 Task: Create a due date automation trigger when advanced on, on the monday after a card is due add fields with custom field "Resume" set to a number lower than 1 and greater than 10 at 11:00 AM.
Action: Mouse moved to (1098, 82)
Screenshot: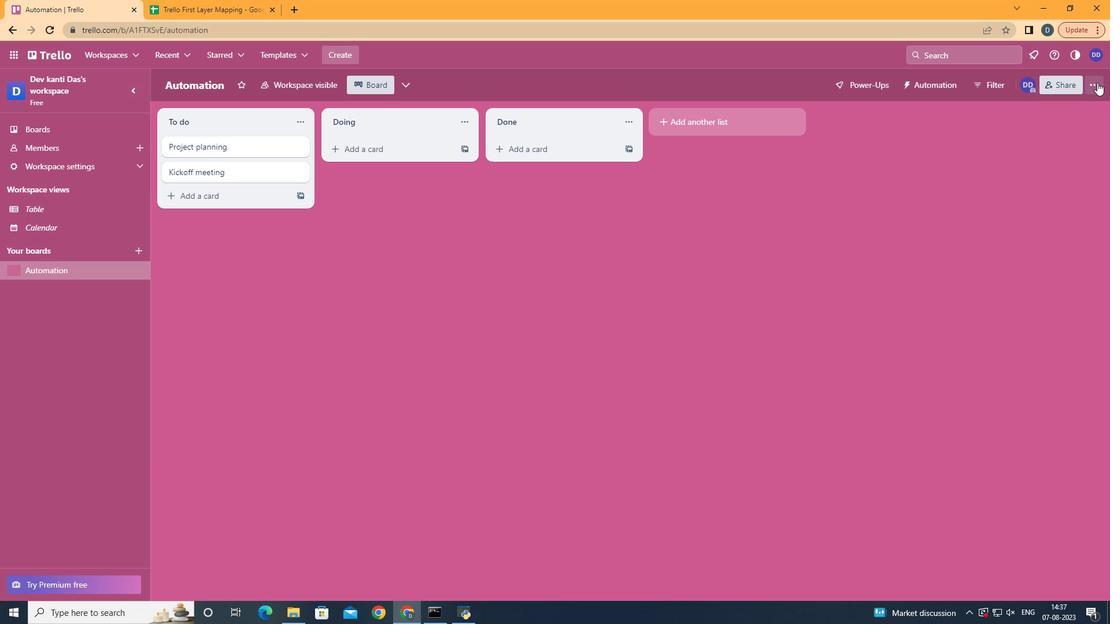 
Action: Mouse pressed left at (1098, 82)
Screenshot: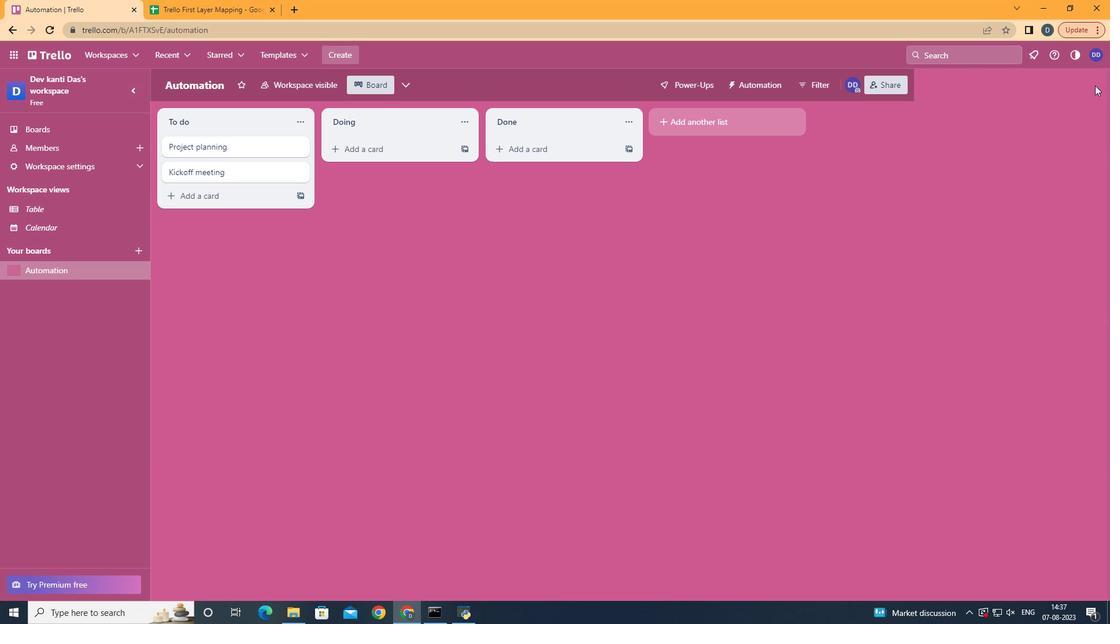 
Action: Mouse moved to (1009, 236)
Screenshot: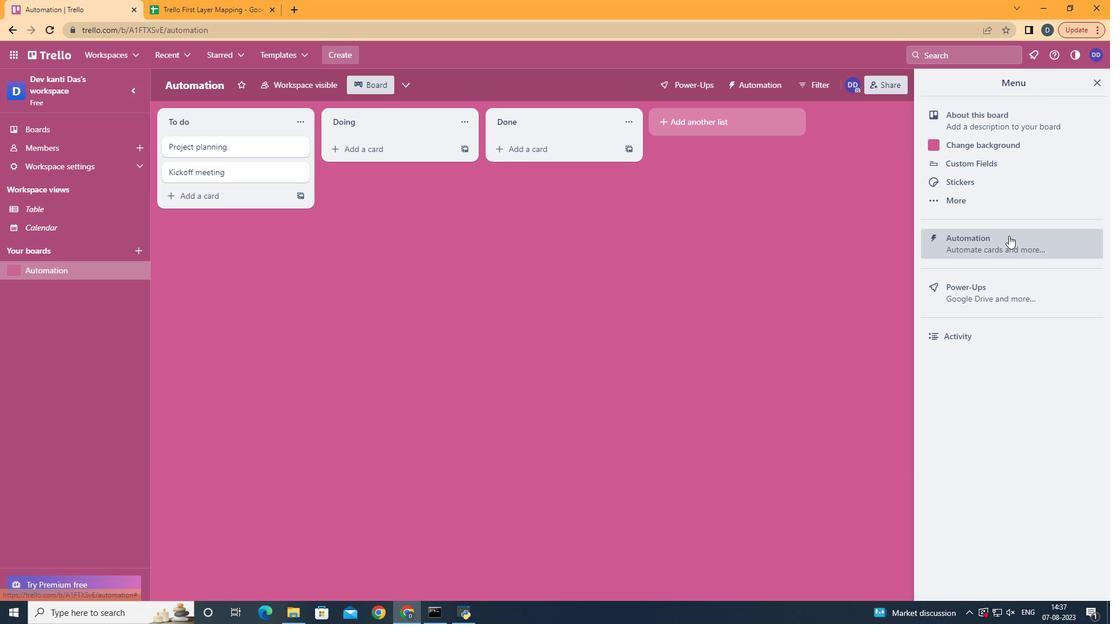 
Action: Mouse pressed left at (1009, 236)
Screenshot: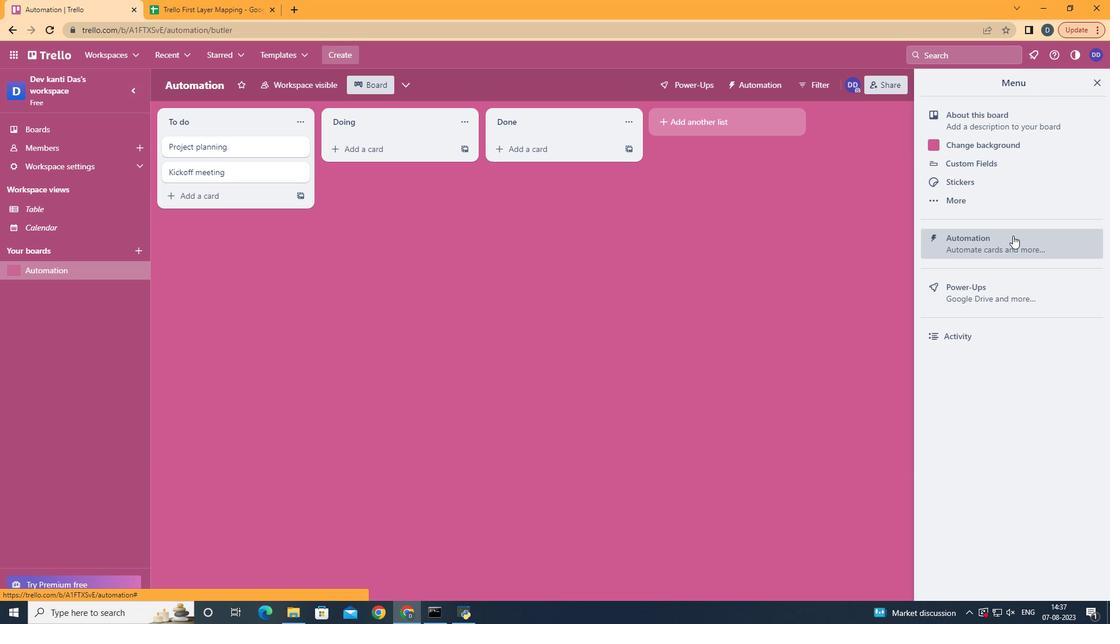 
Action: Mouse moved to (240, 233)
Screenshot: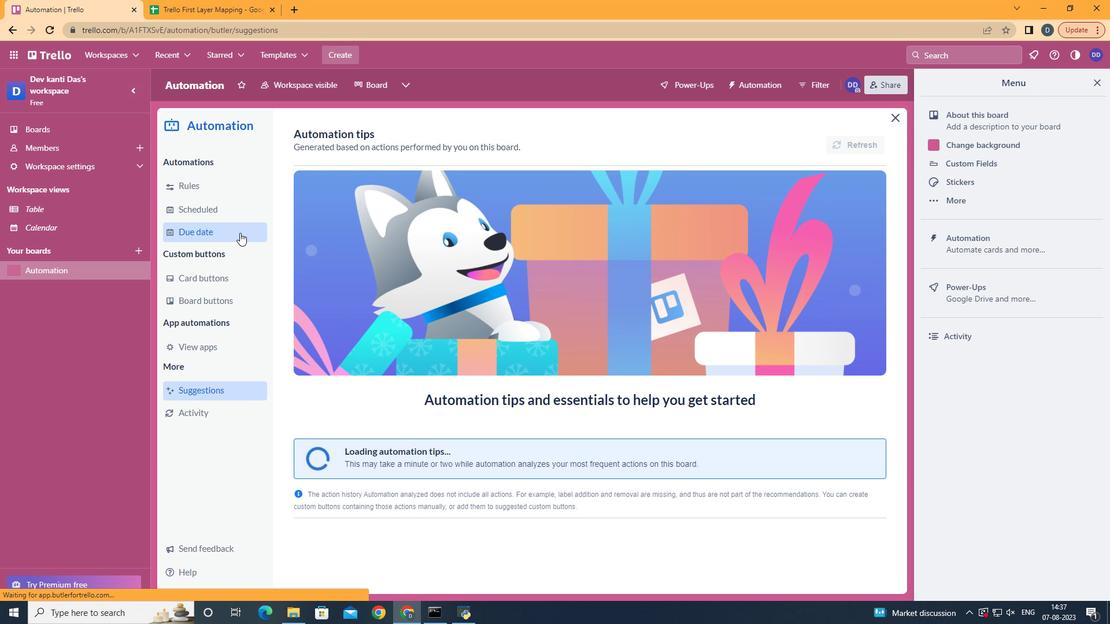 
Action: Mouse pressed left at (240, 233)
Screenshot: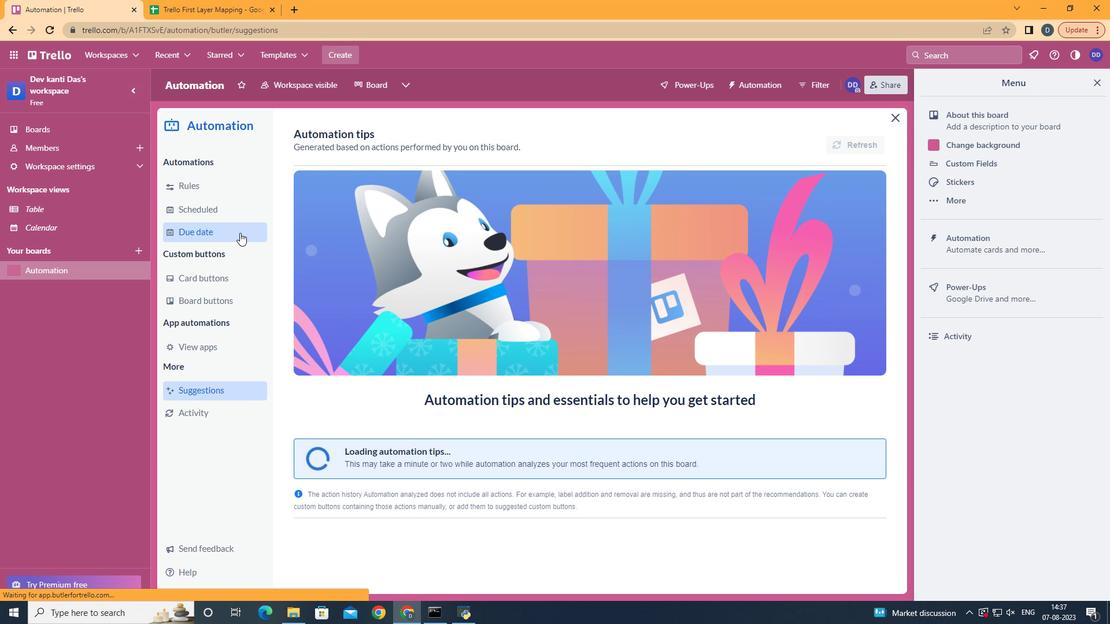 
Action: Mouse moved to (827, 135)
Screenshot: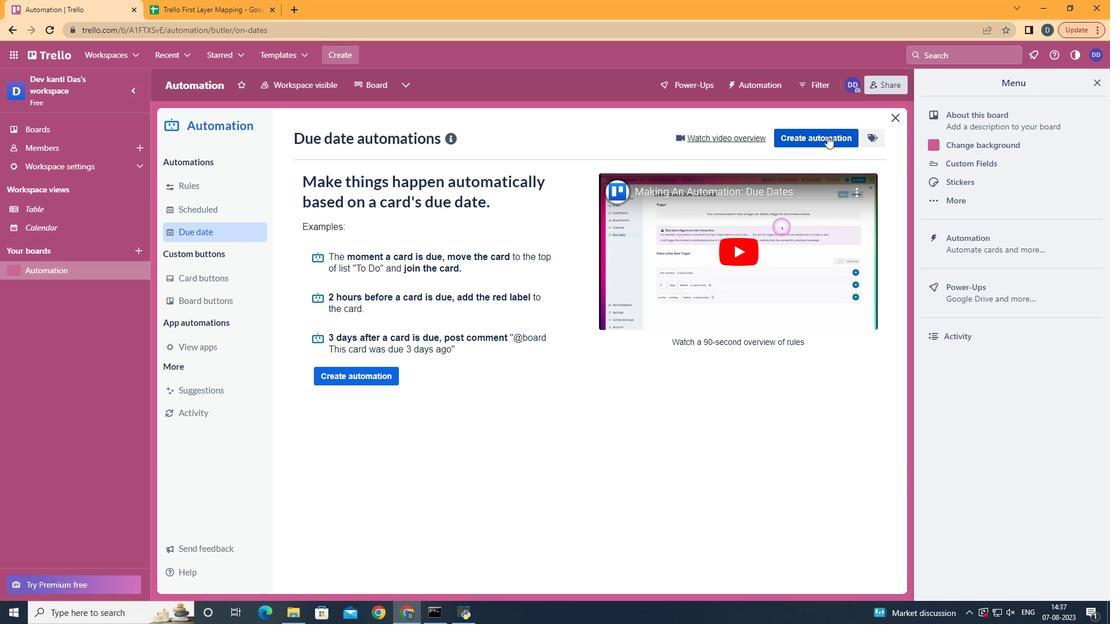 
Action: Mouse pressed left at (827, 135)
Screenshot: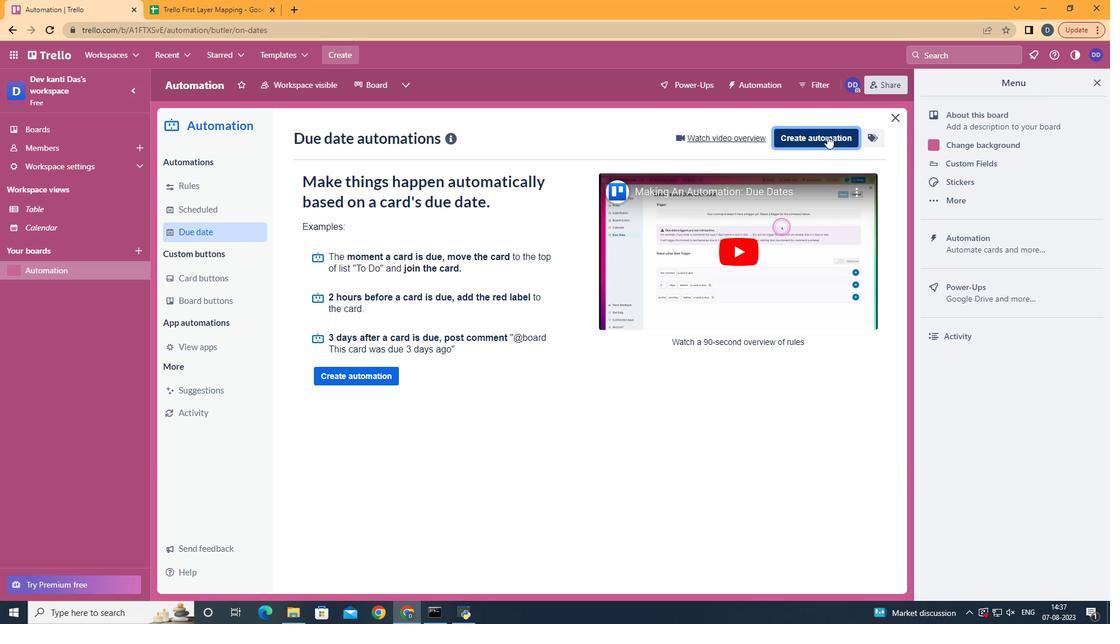 
Action: Mouse moved to (589, 255)
Screenshot: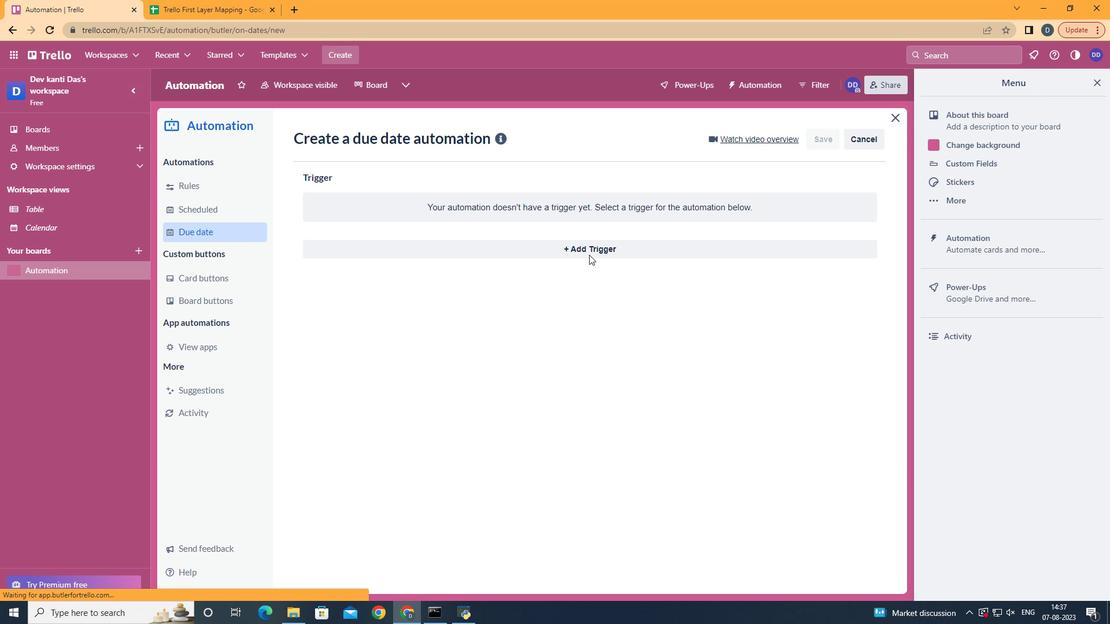 
Action: Mouse pressed left at (589, 255)
Screenshot: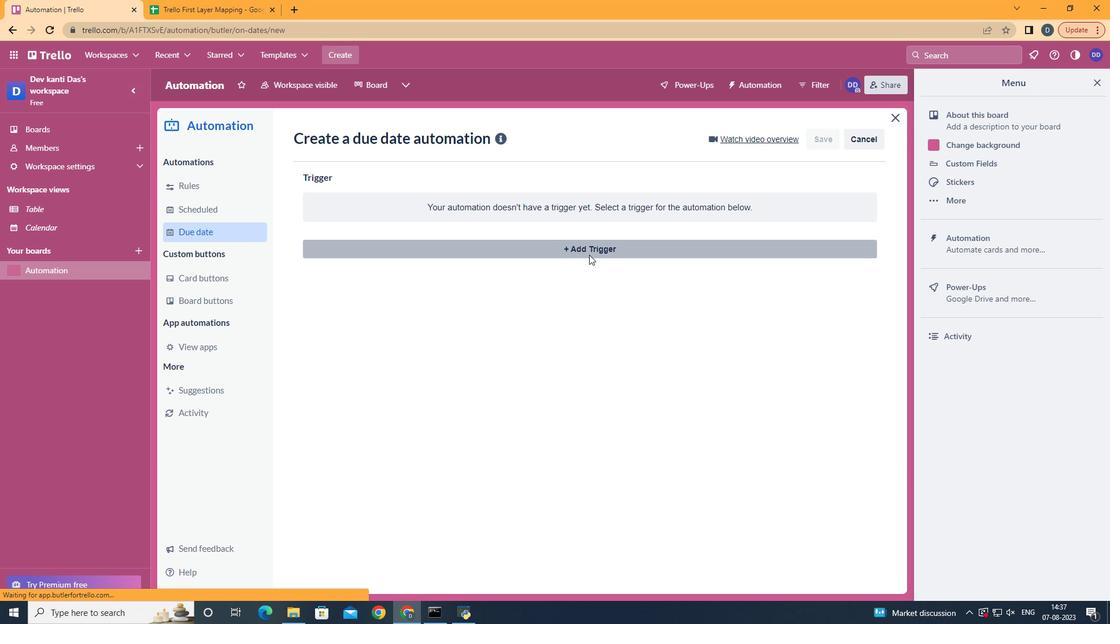 
Action: Mouse moved to (385, 300)
Screenshot: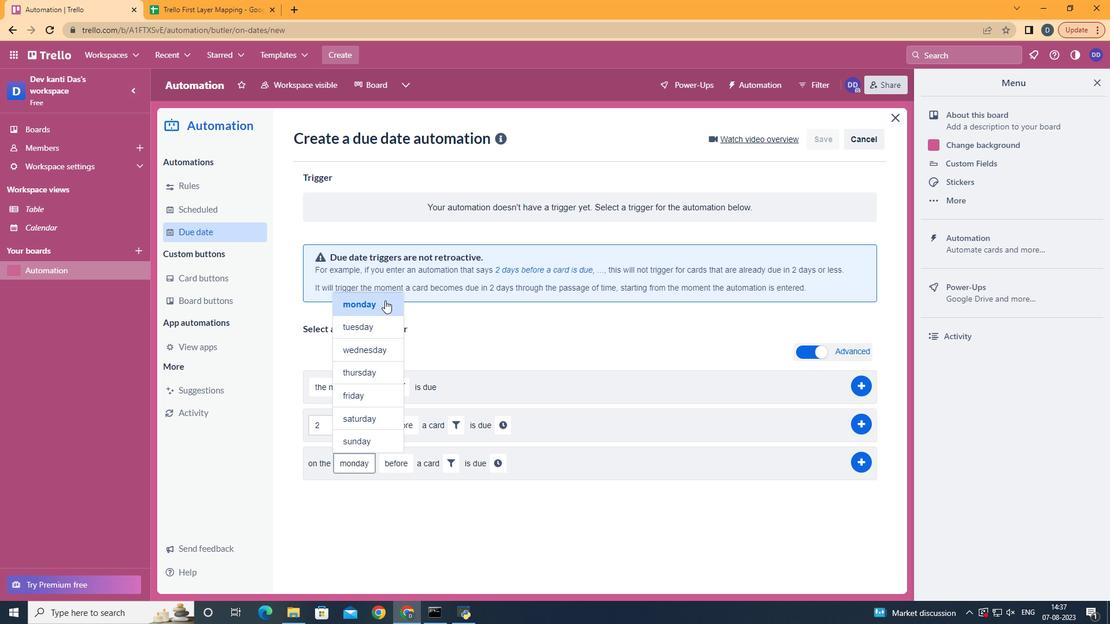 
Action: Mouse pressed left at (385, 300)
Screenshot: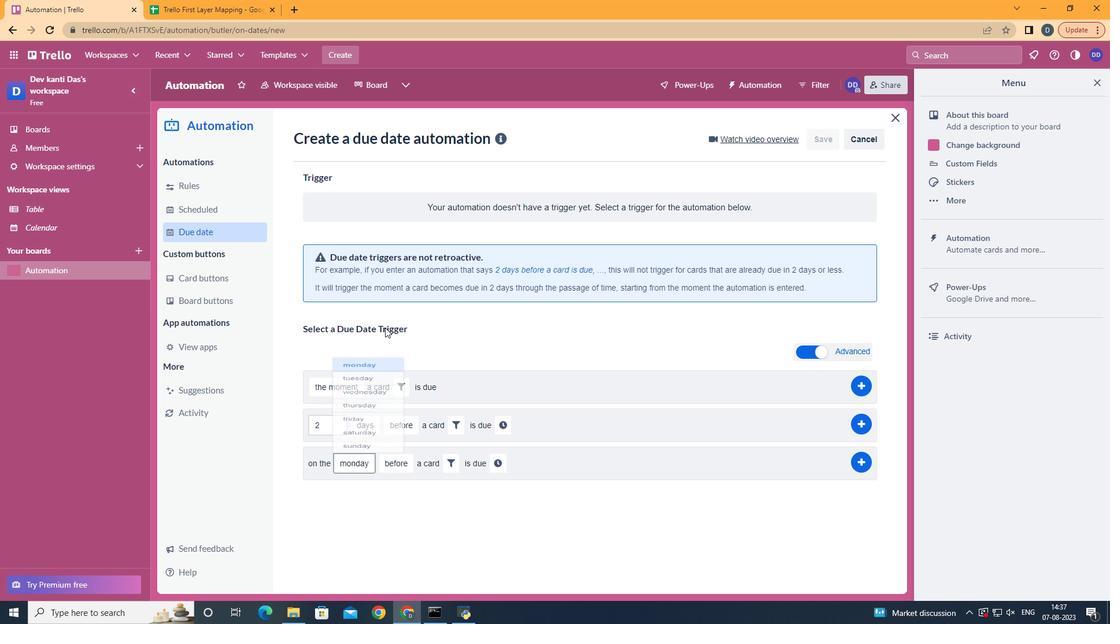 
Action: Mouse moved to (403, 506)
Screenshot: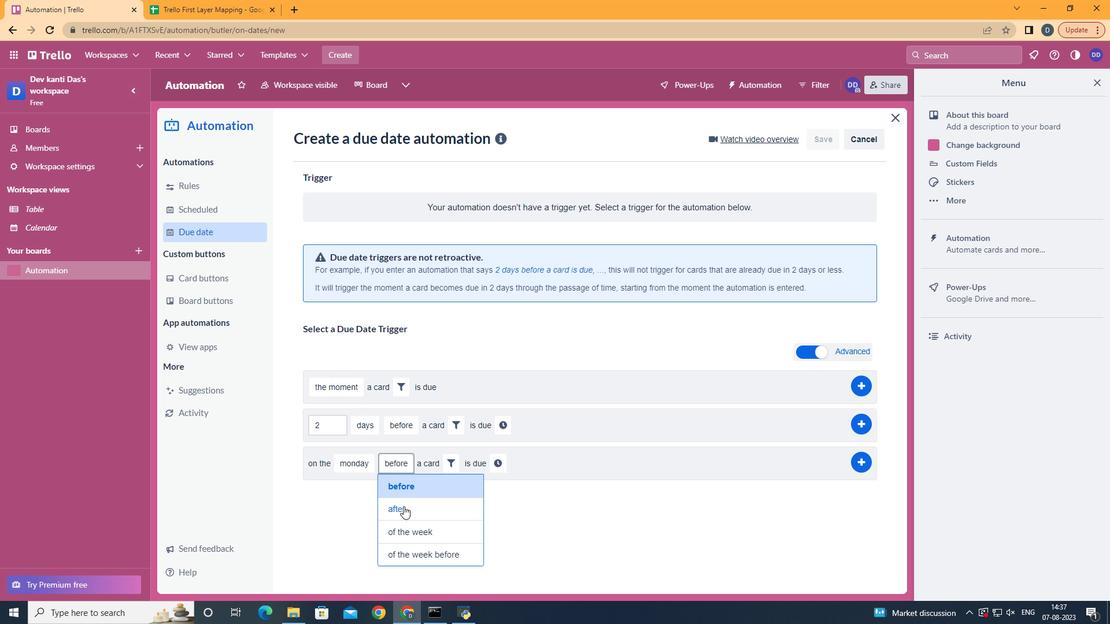 
Action: Mouse pressed left at (403, 506)
Screenshot: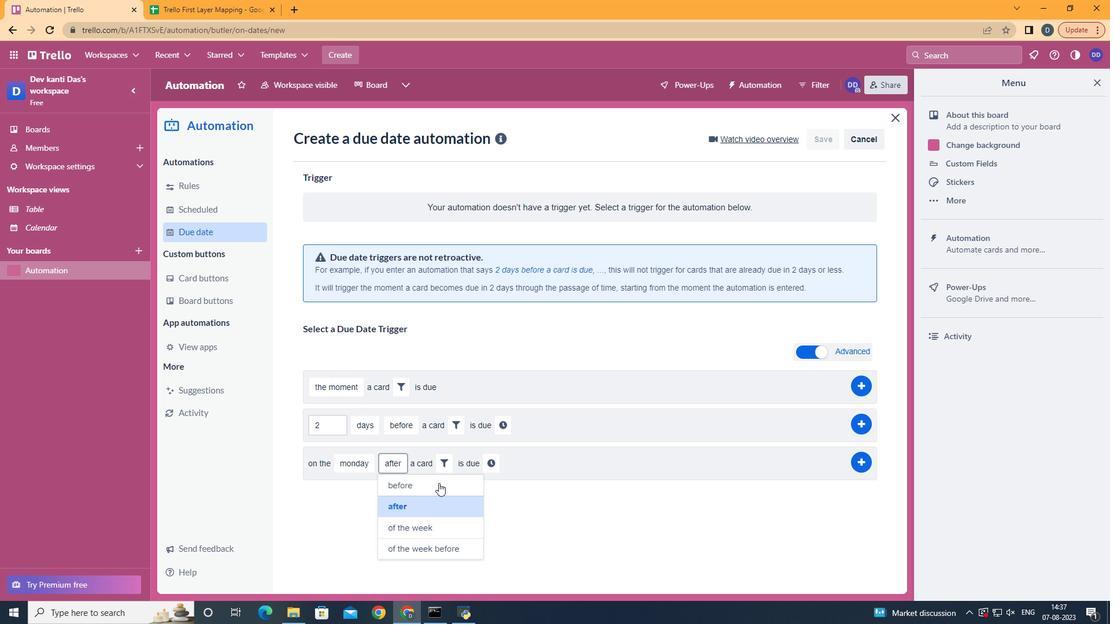 
Action: Mouse moved to (454, 456)
Screenshot: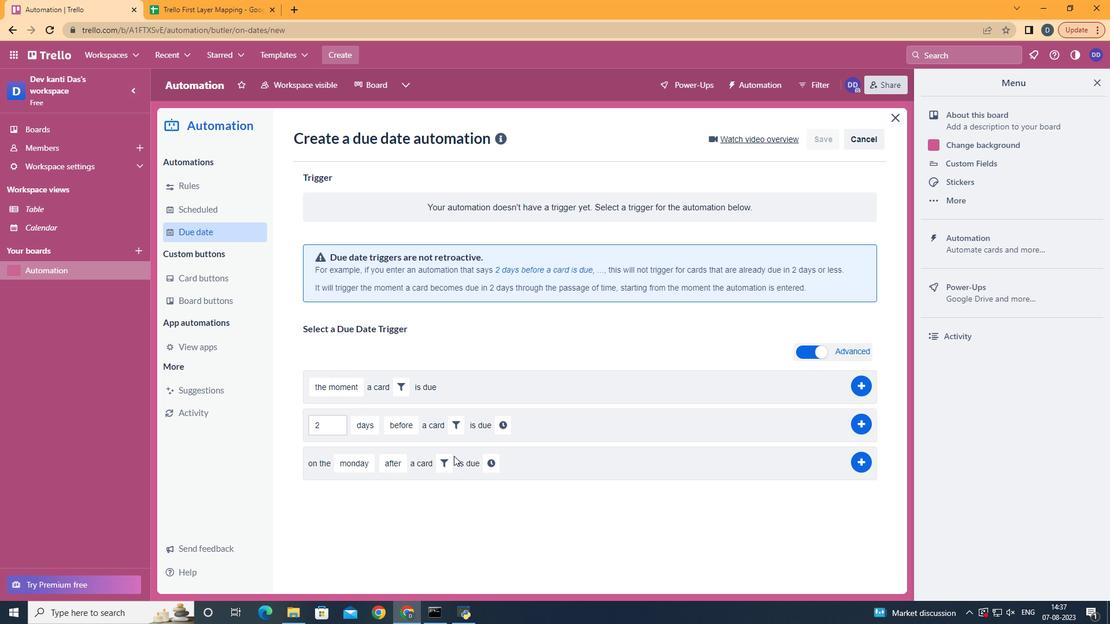 
Action: Mouse pressed left at (454, 456)
Screenshot: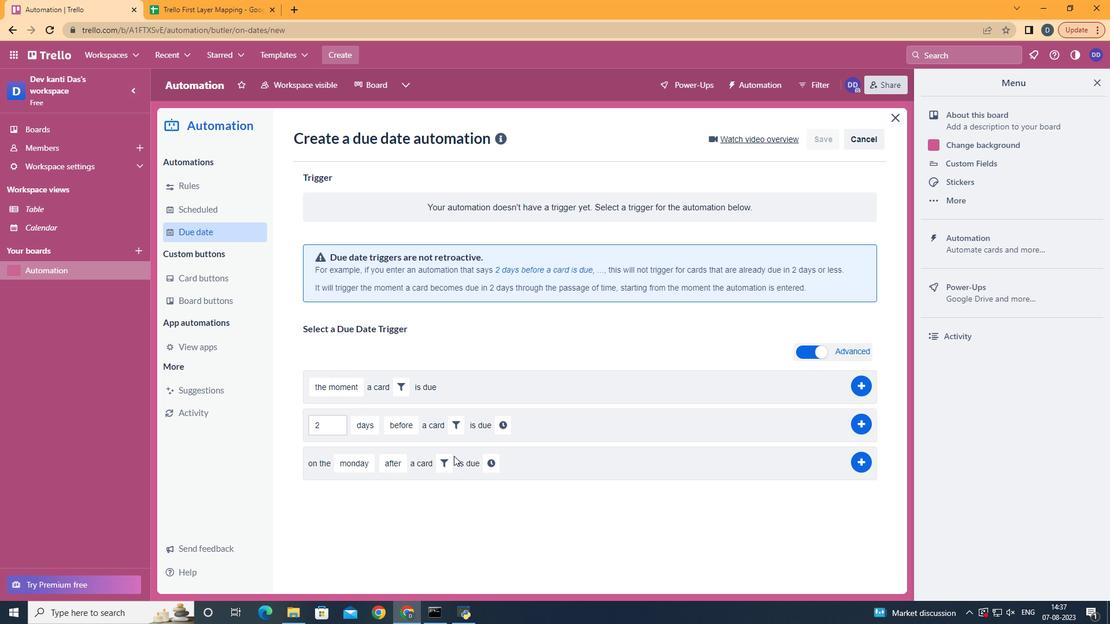 
Action: Mouse moved to (446, 461)
Screenshot: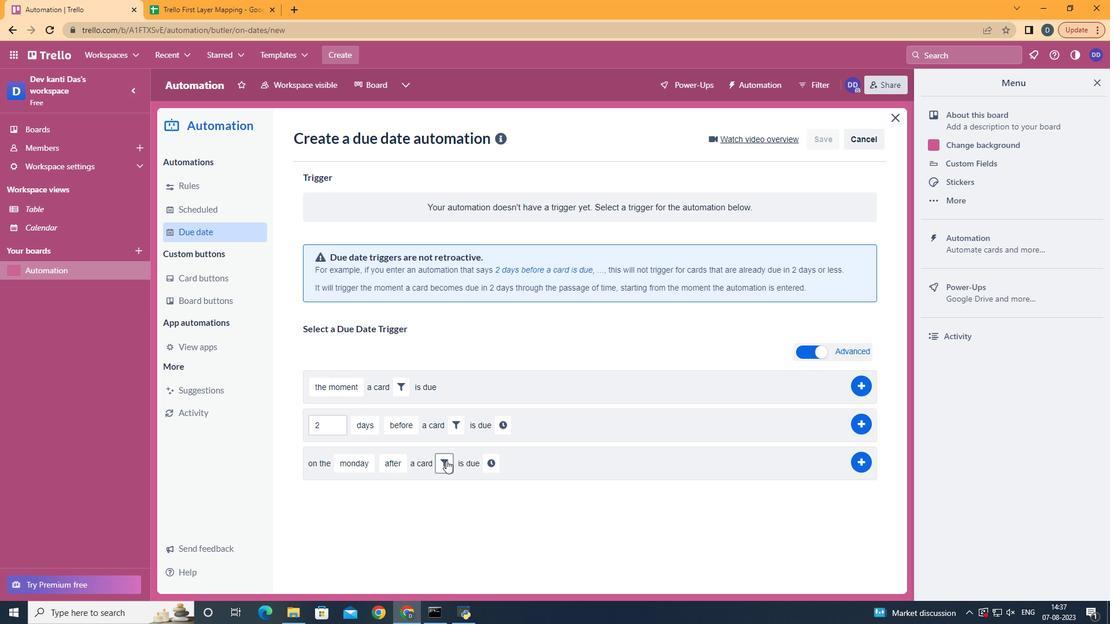 
Action: Mouse pressed left at (446, 461)
Screenshot: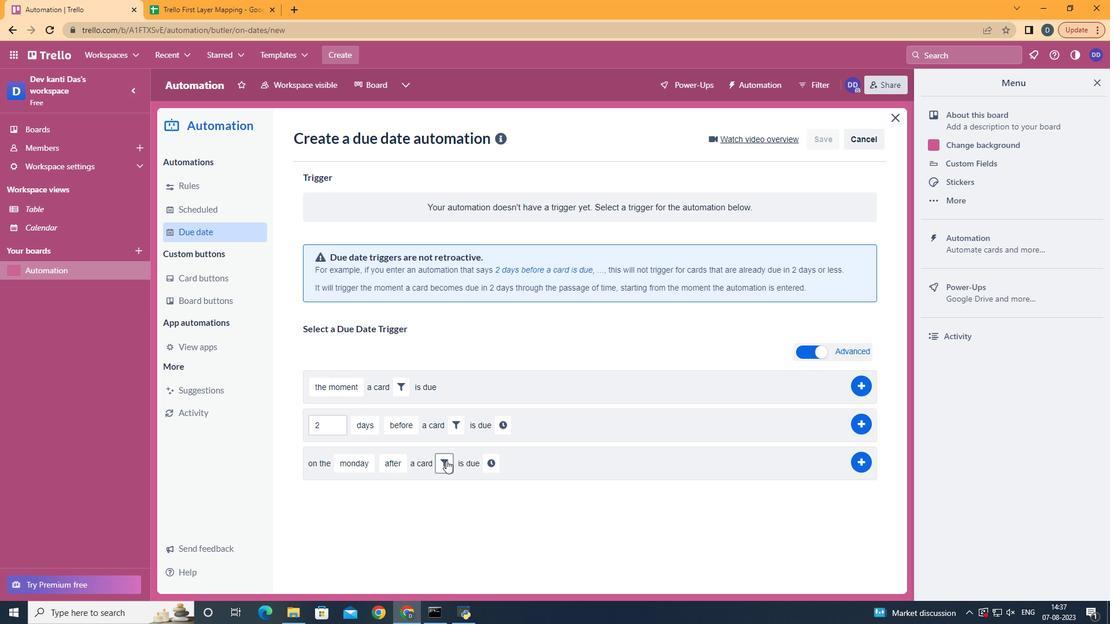 
Action: Mouse moved to (619, 507)
Screenshot: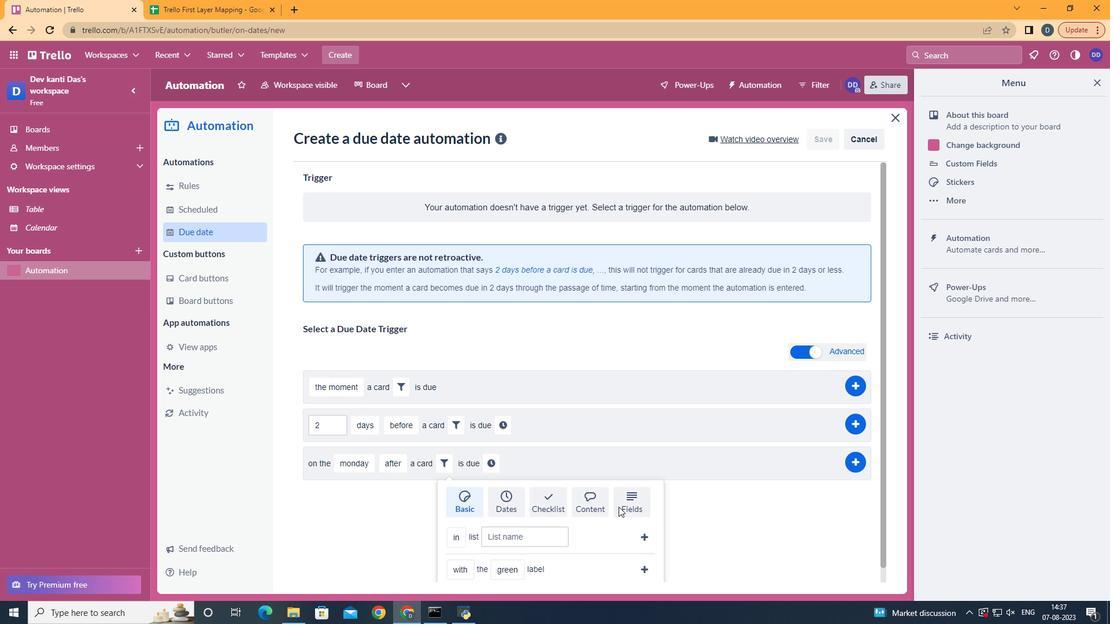
Action: Mouse pressed left at (619, 507)
Screenshot: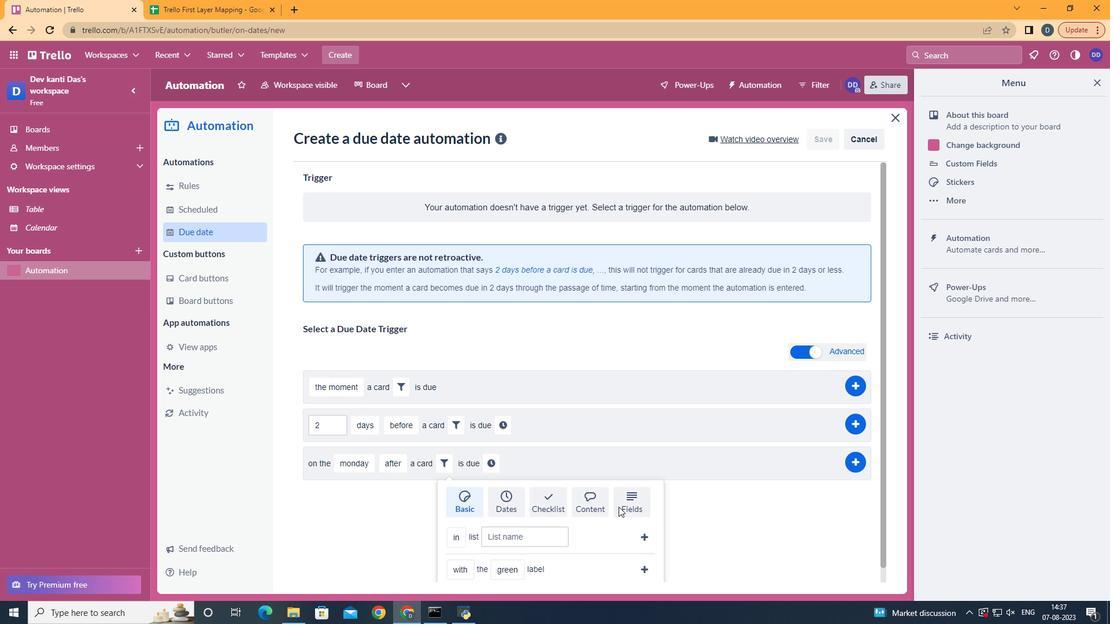 
Action: Mouse moved to (619, 501)
Screenshot: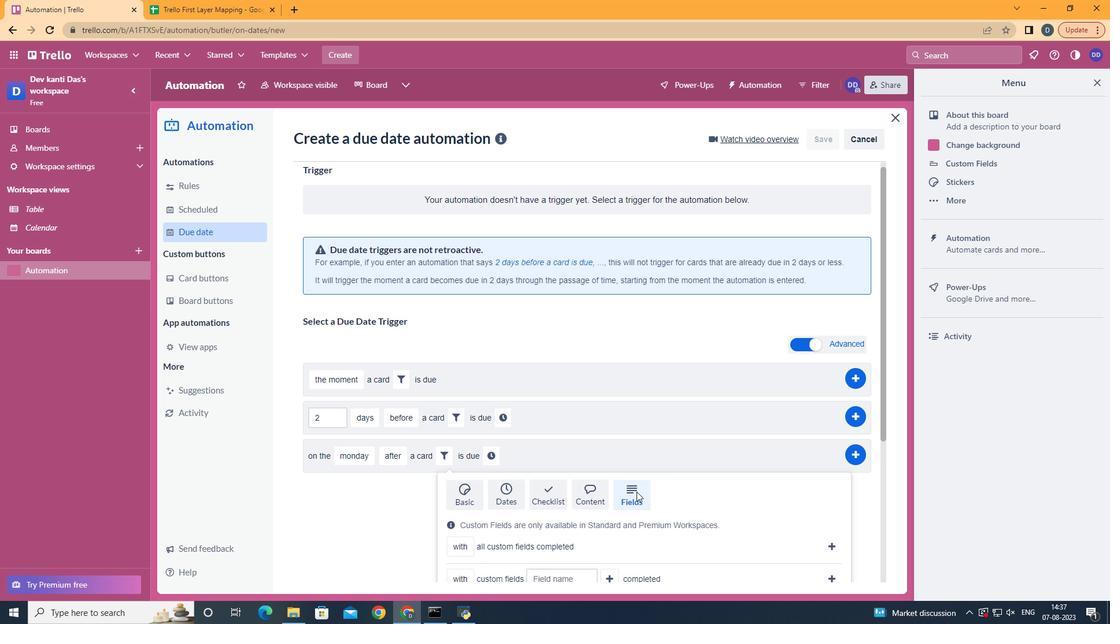 
Action: Mouse scrolled (619, 501) with delta (0, 0)
Screenshot: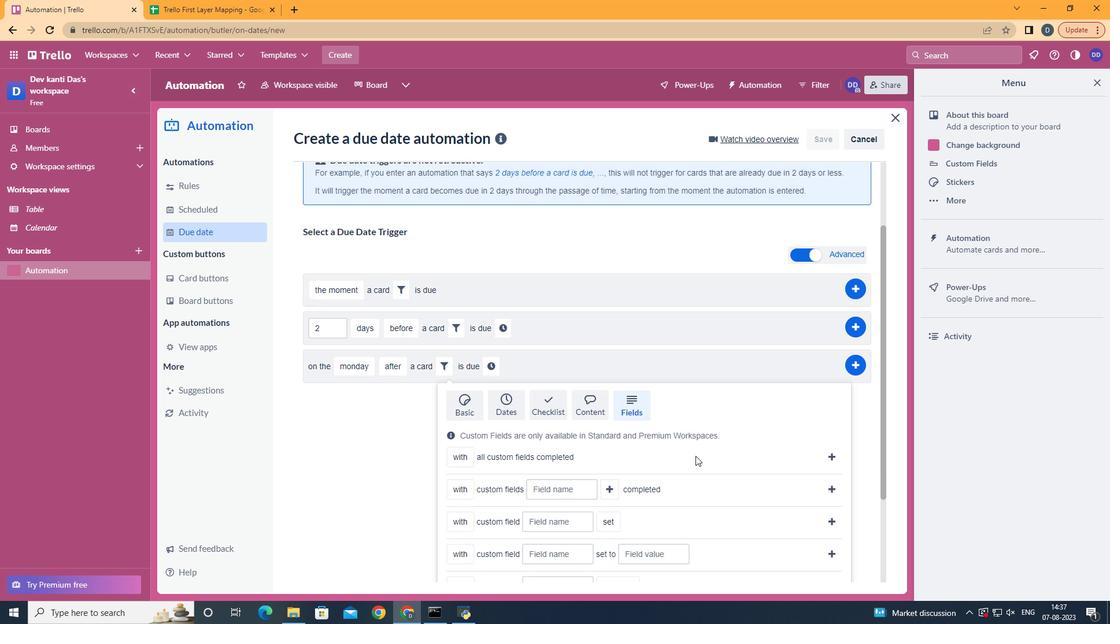 
Action: Mouse scrolled (619, 501) with delta (0, 0)
Screenshot: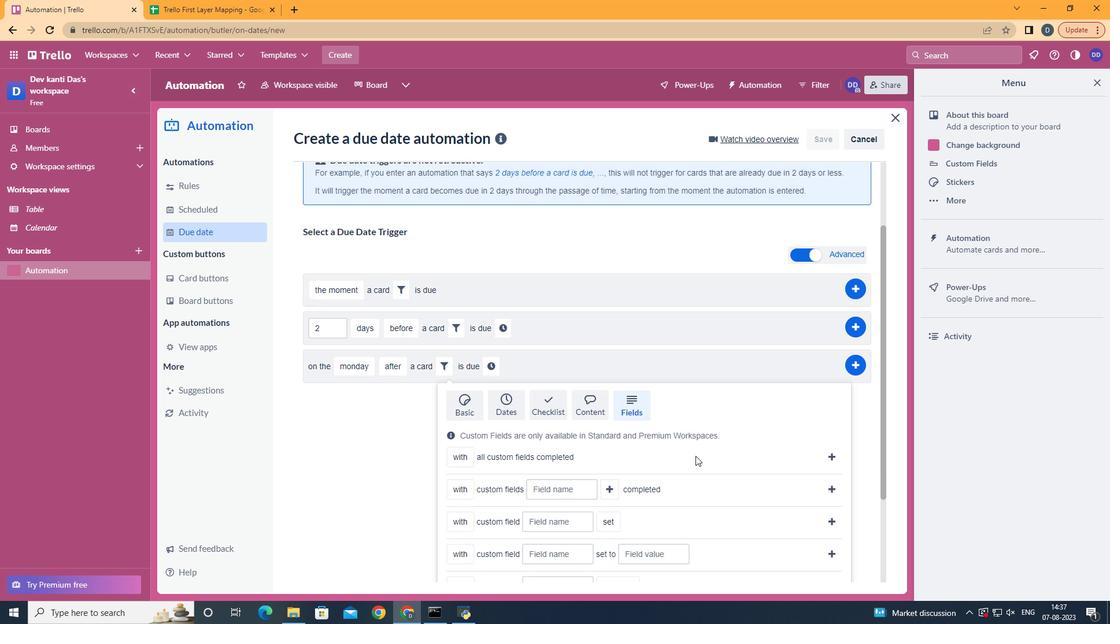 
Action: Mouse scrolled (619, 501) with delta (0, 0)
Screenshot: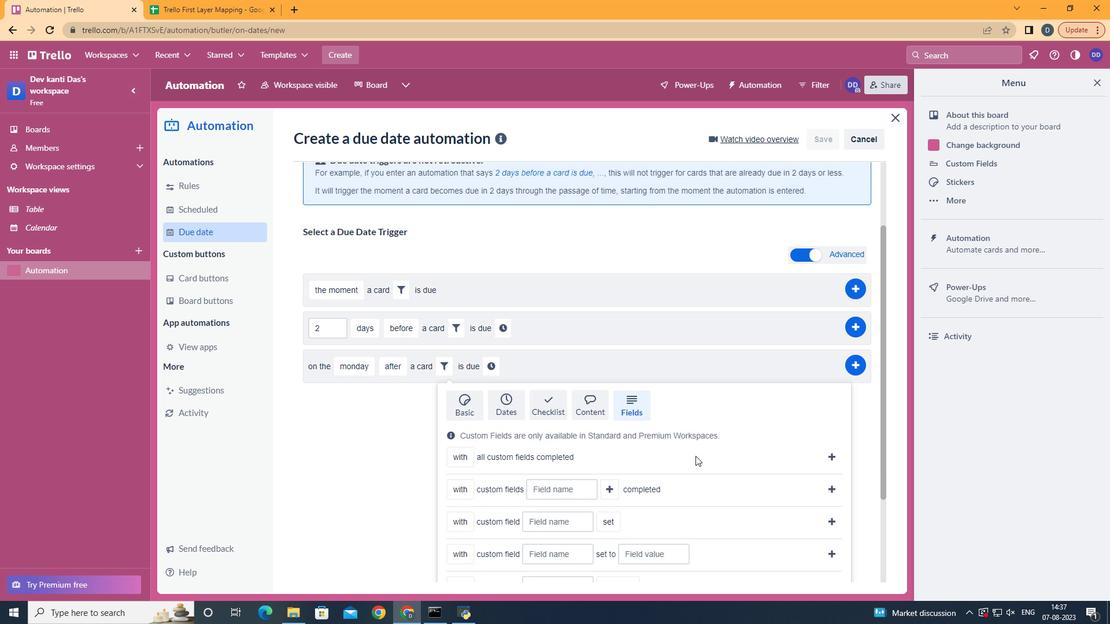 
Action: Mouse scrolled (619, 501) with delta (0, 0)
Screenshot: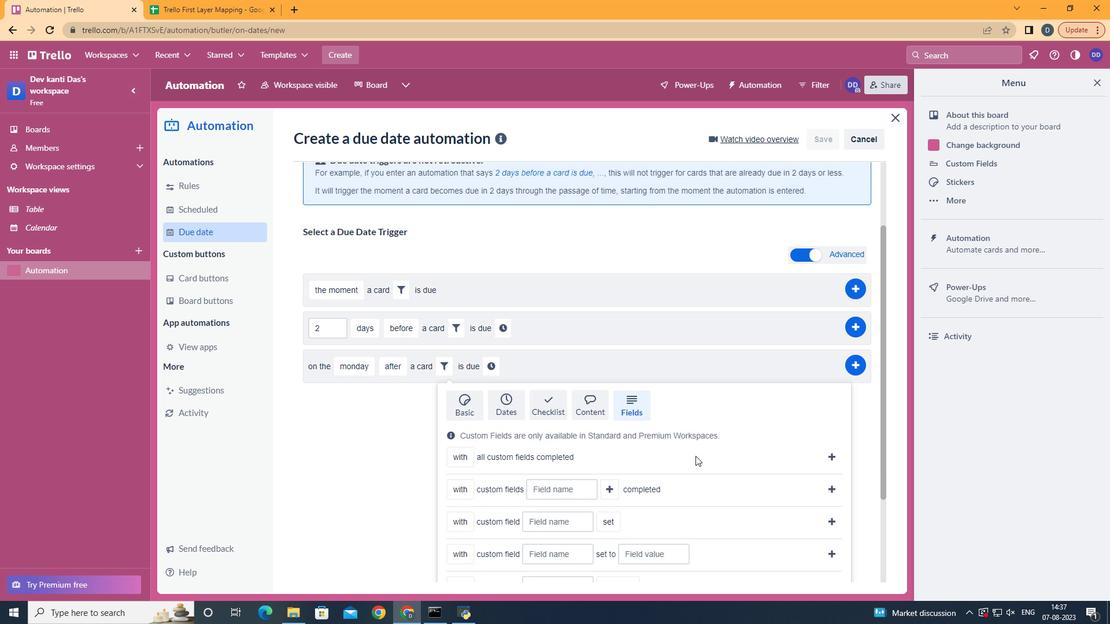 
Action: Mouse moved to (619, 501)
Screenshot: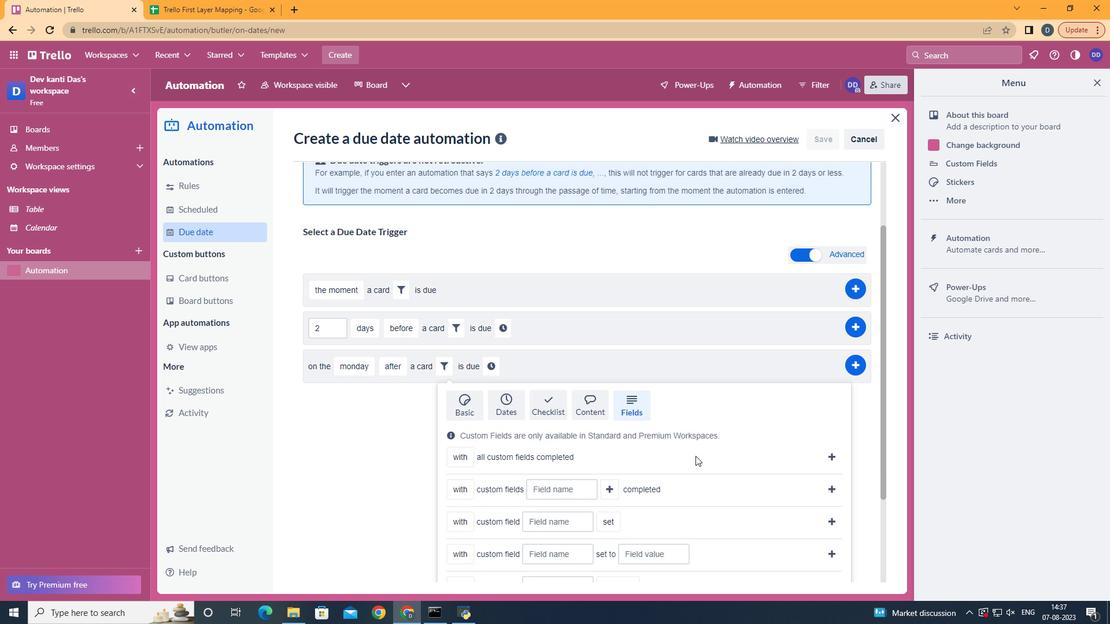 
Action: Mouse scrolled (619, 501) with delta (0, 0)
Screenshot: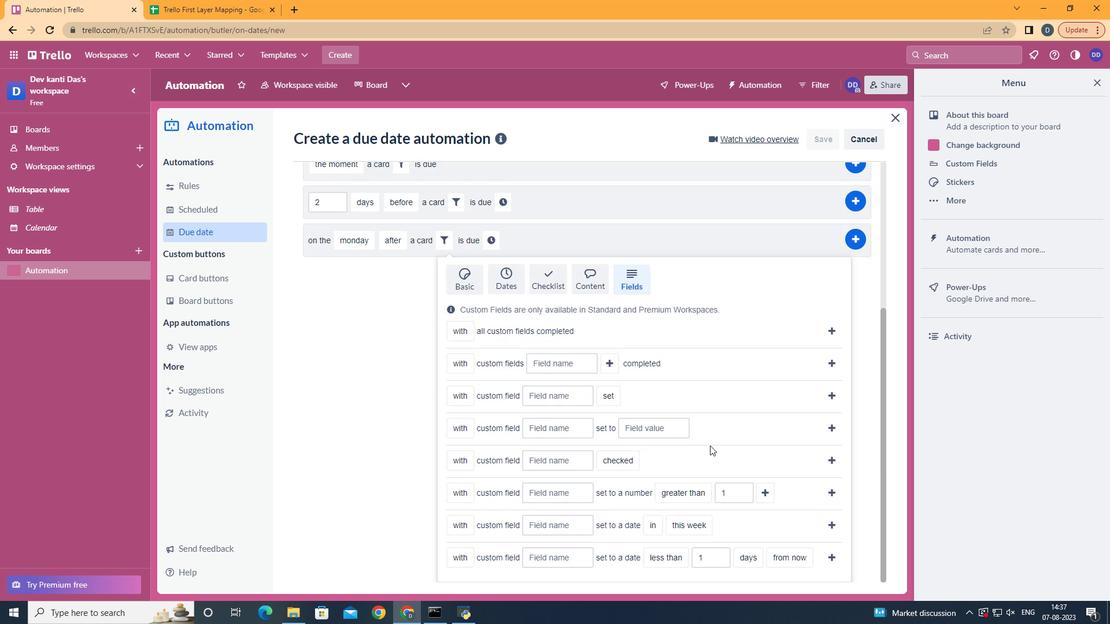 
Action: Mouse moved to (620, 499)
Screenshot: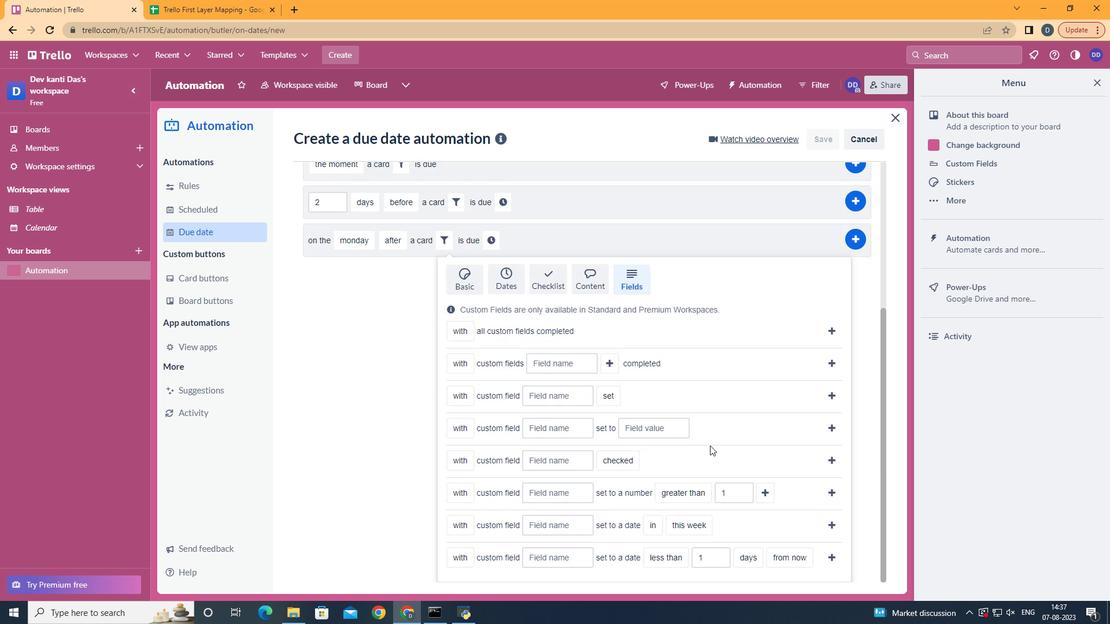 
Action: Mouse scrolled (620, 499) with delta (0, 0)
Screenshot: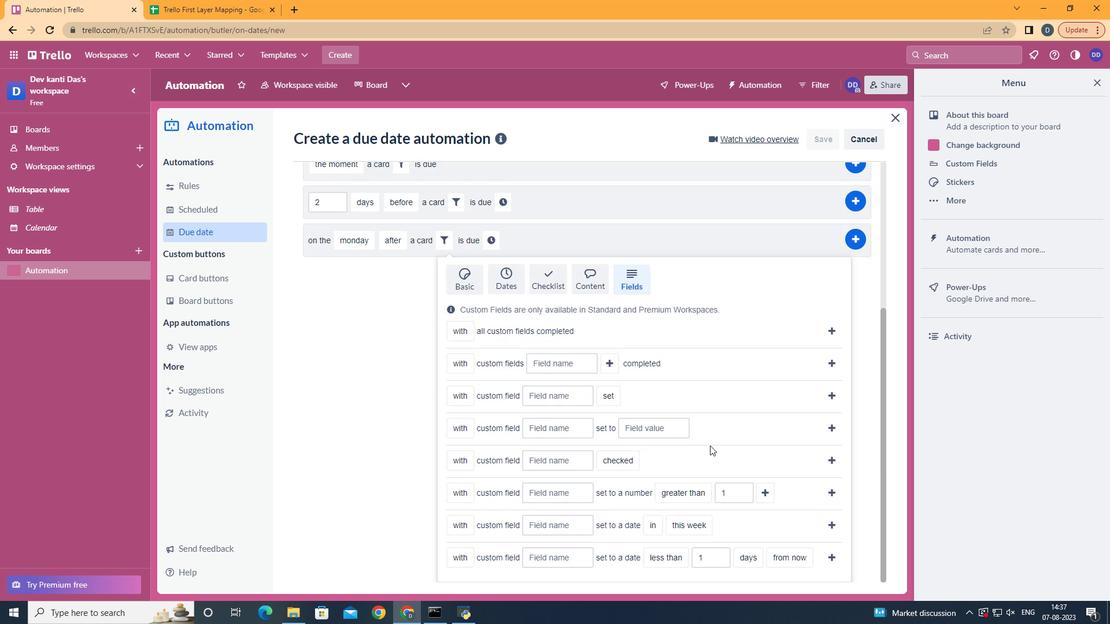 
Action: Mouse moved to (587, 487)
Screenshot: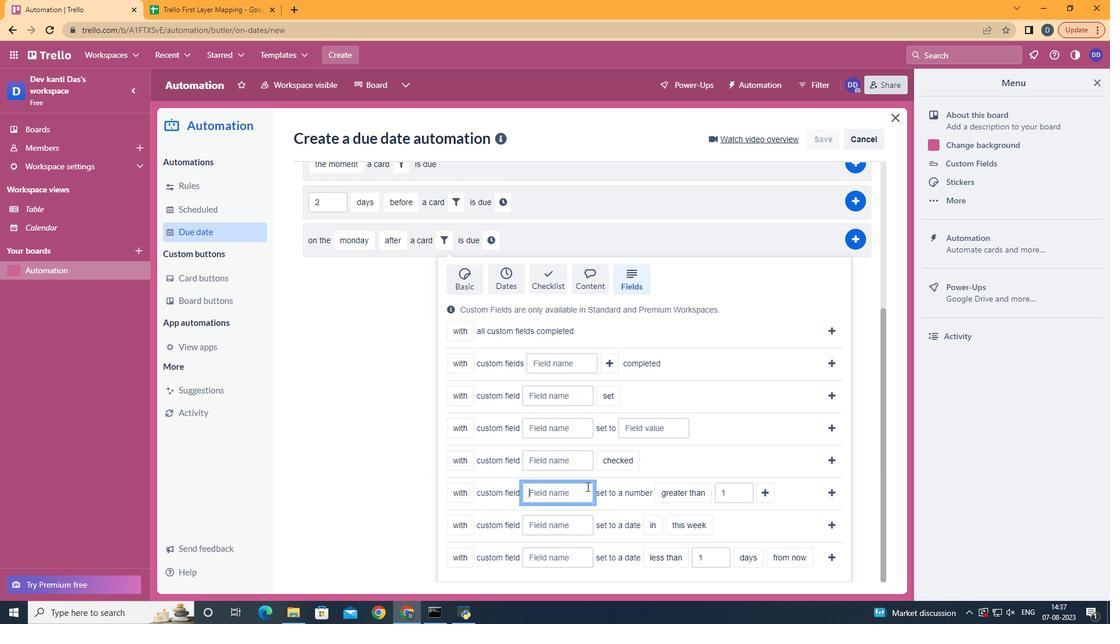 
Action: Mouse pressed left at (587, 487)
Screenshot: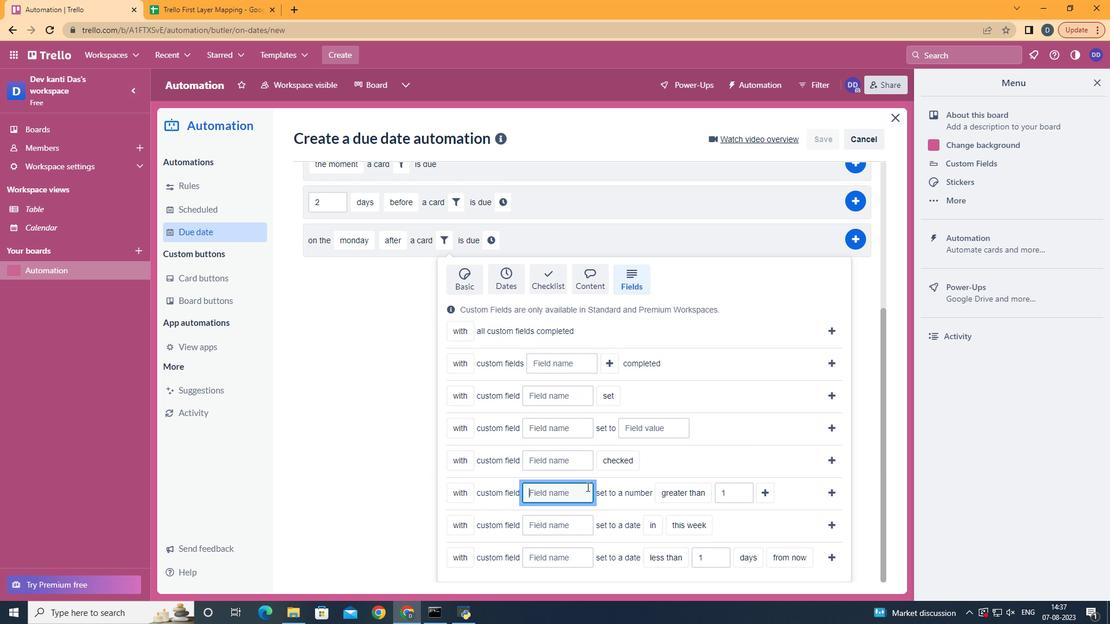 
Action: Key pressed <Key.shift>Resume
Screenshot: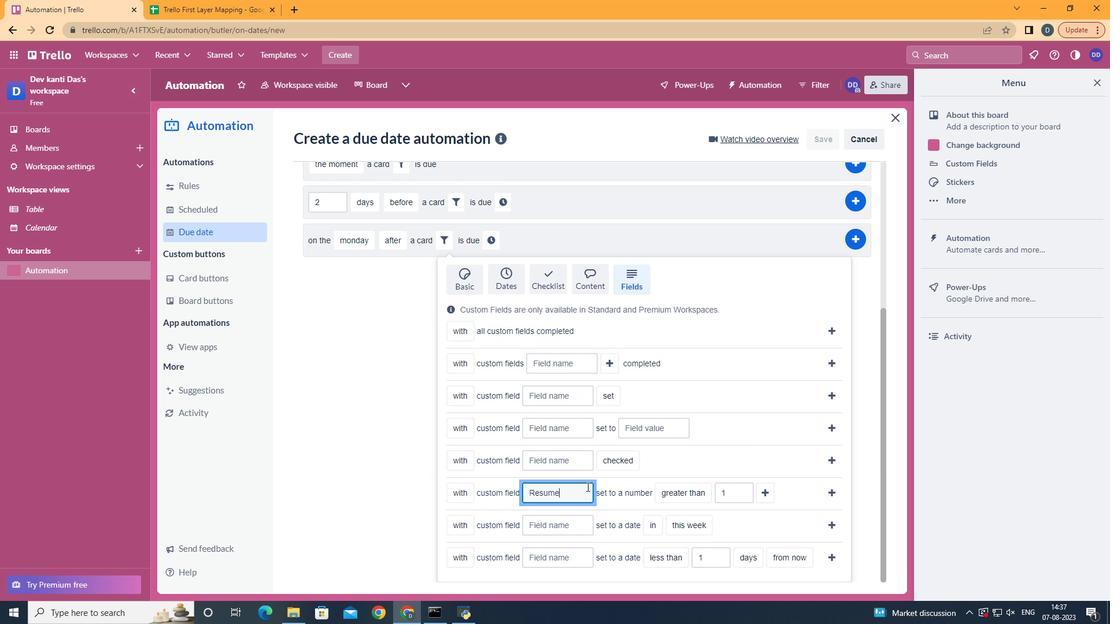 
Action: Mouse moved to (705, 451)
Screenshot: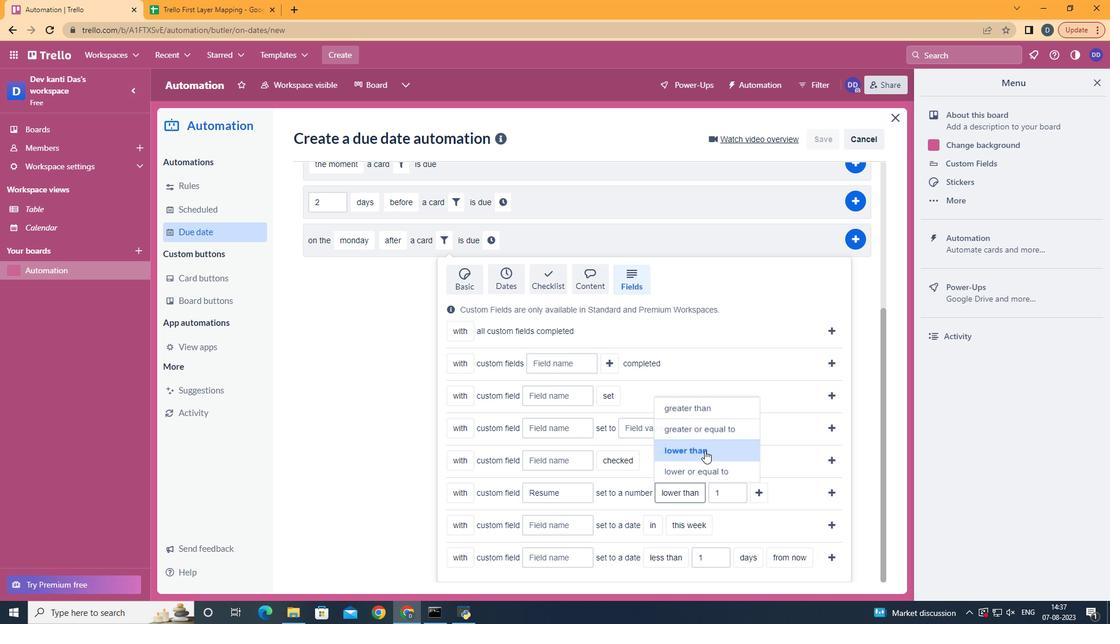 
Action: Mouse pressed left at (705, 451)
Screenshot: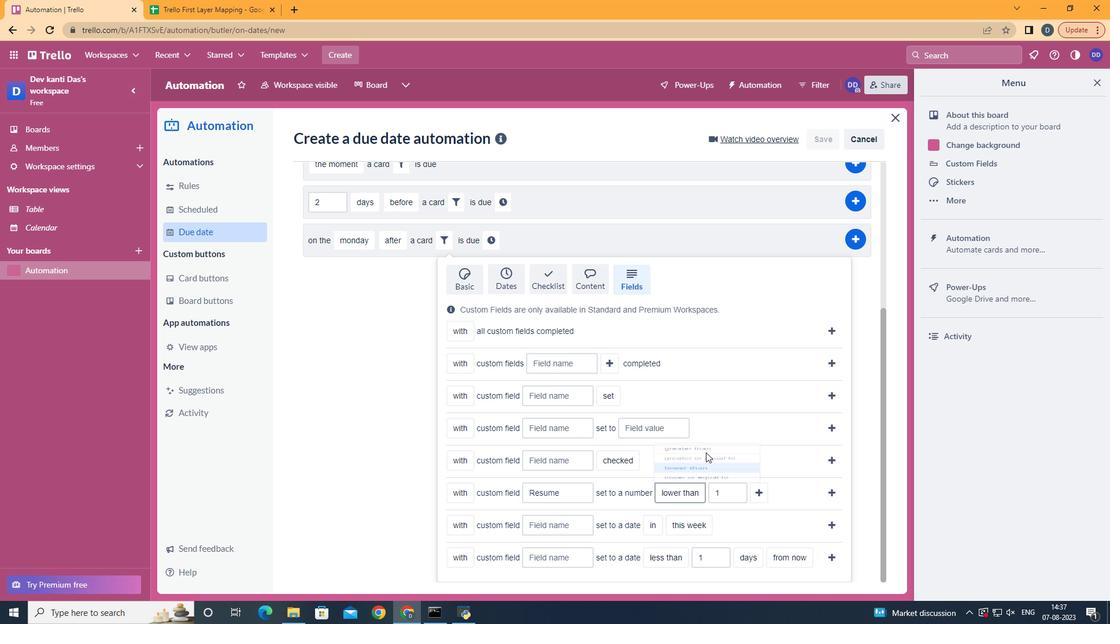 
Action: Mouse moved to (762, 487)
Screenshot: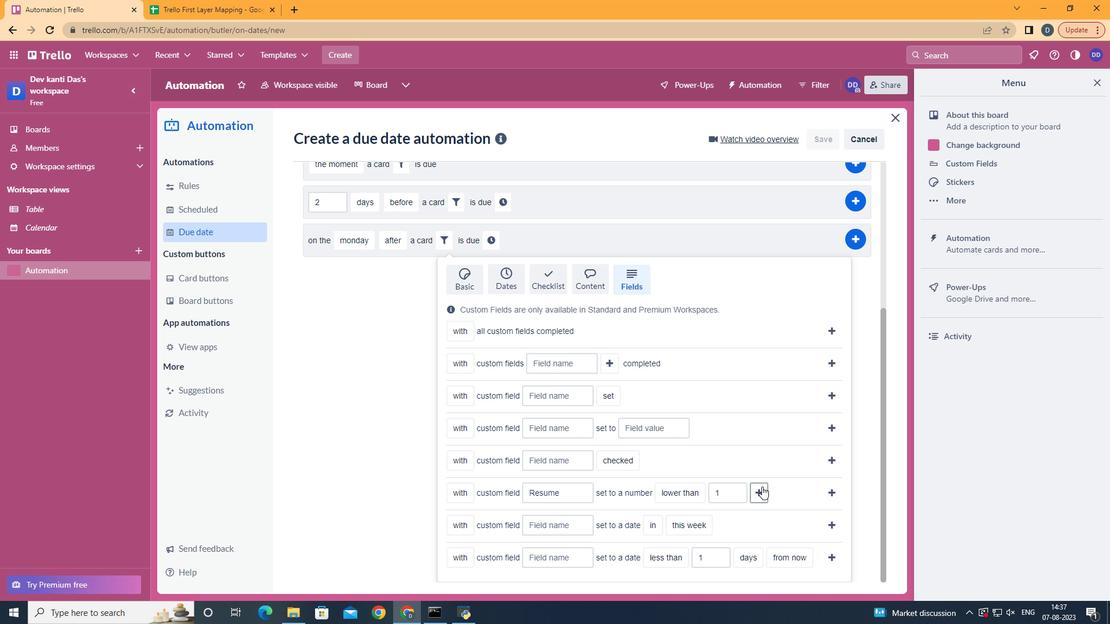 
Action: Mouse pressed left at (762, 487)
Screenshot: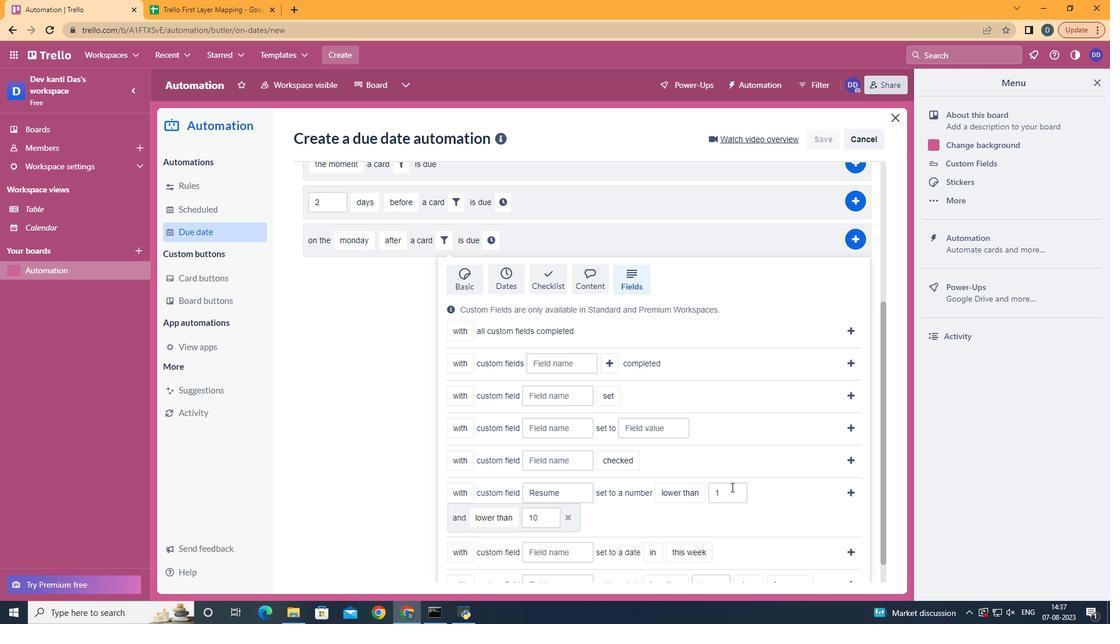 
Action: Mouse moved to (536, 473)
Screenshot: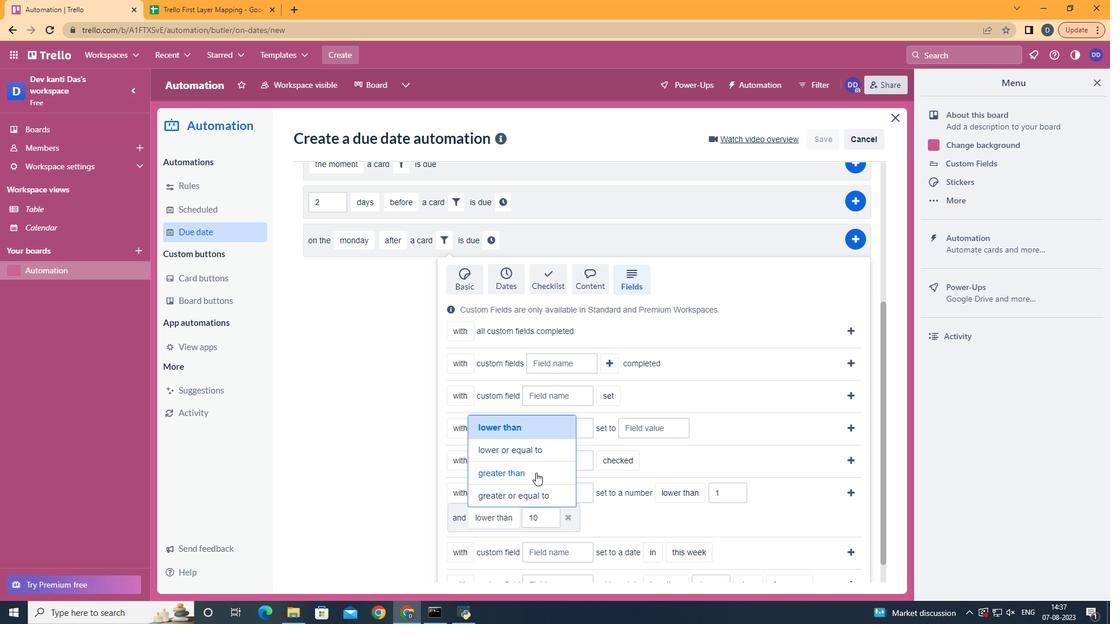 
Action: Mouse pressed left at (536, 473)
Screenshot: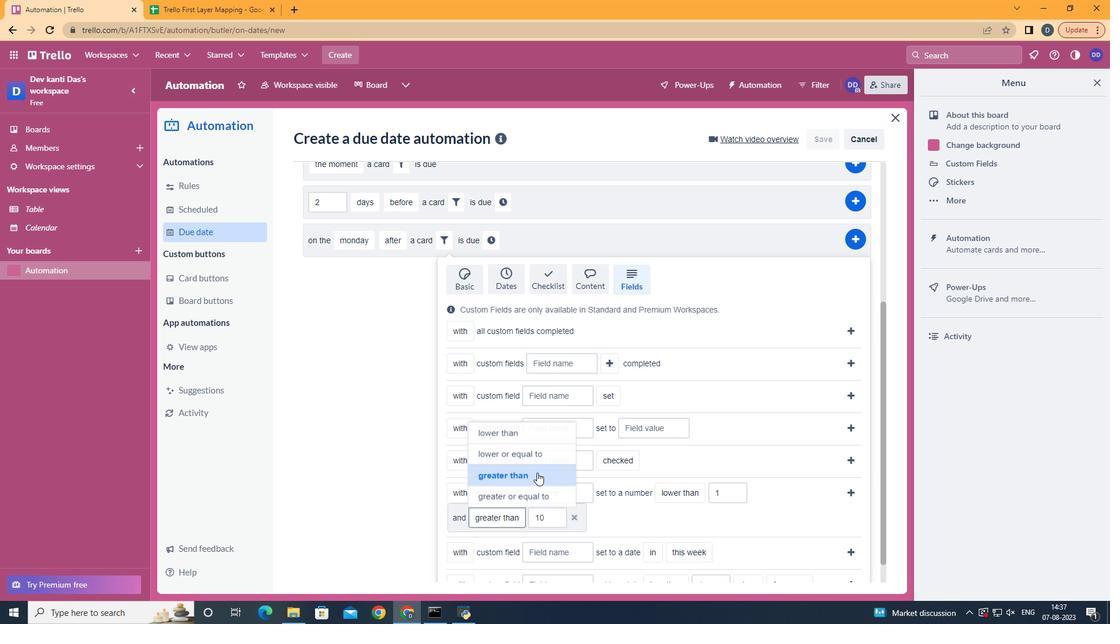 
Action: Mouse moved to (862, 496)
Screenshot: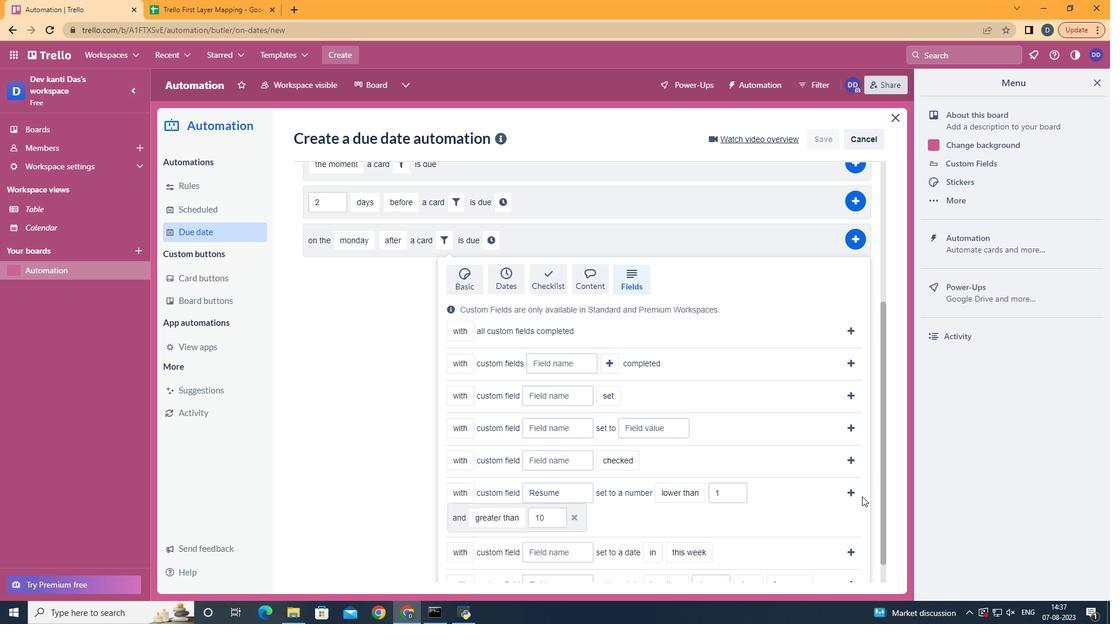 
Action: Mouse pressed left at (862, 496)
Screenshot: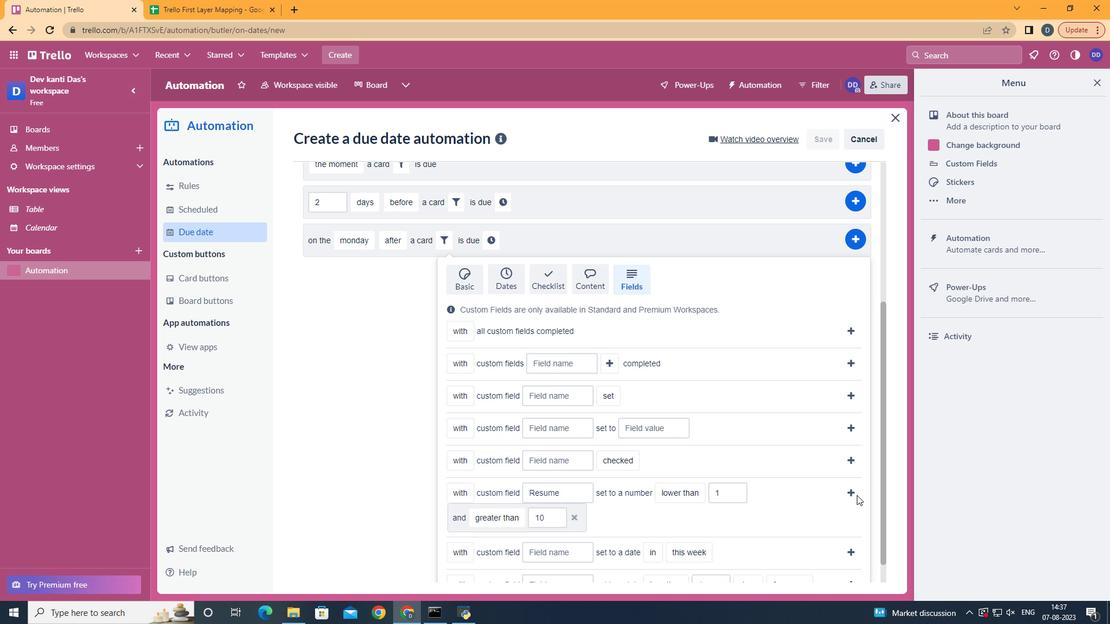 
Action: Mouse moved to (838, 492)
Screenshot: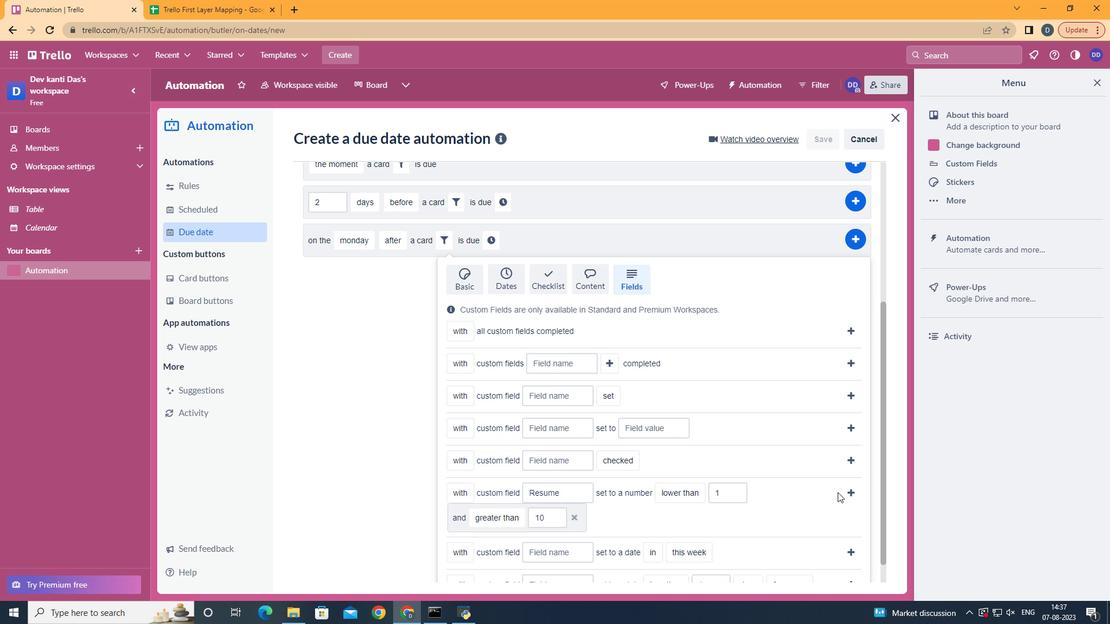 
Action: Mouse pressed left at (838, 492)
Screenshot: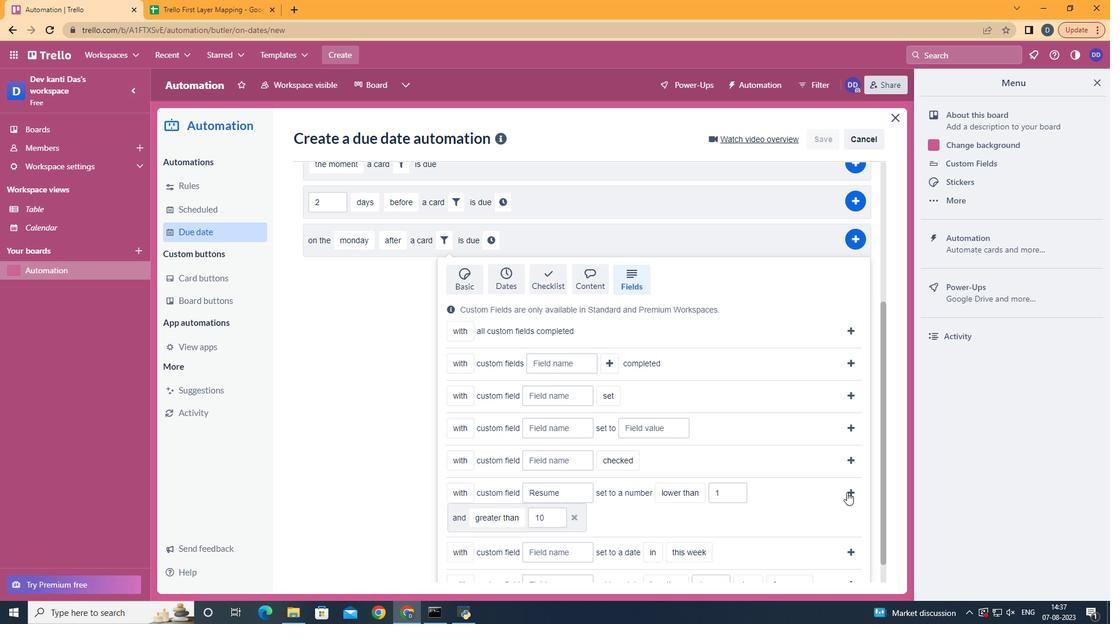
Action: Mouse moved to (854, 492)
Screenshot: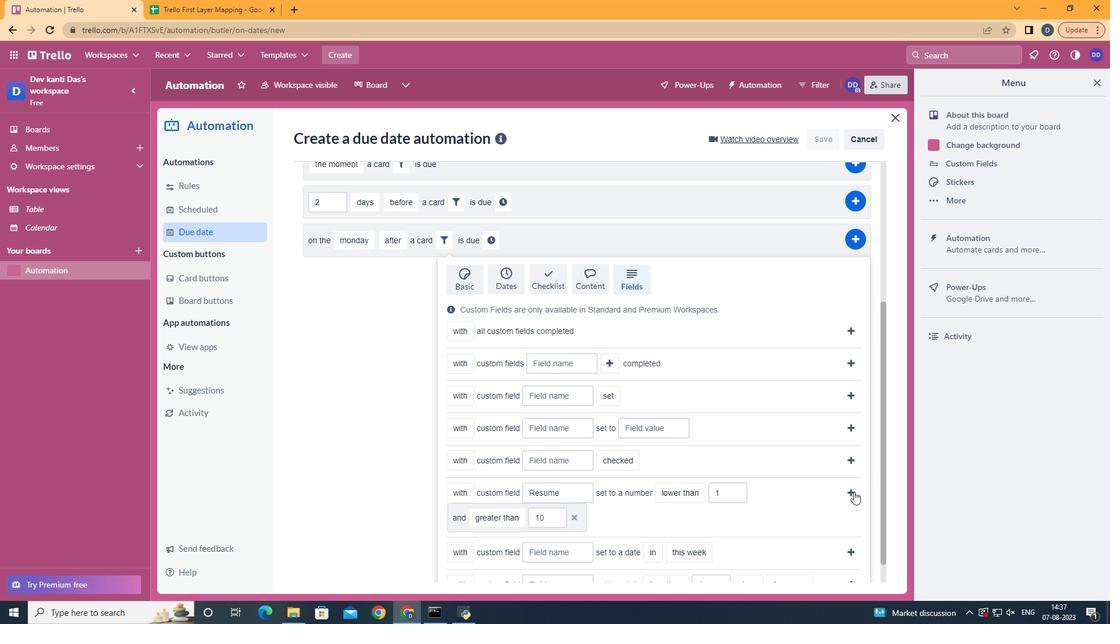 
Action: Mouse pressed left at (854, 492)
Screenshot: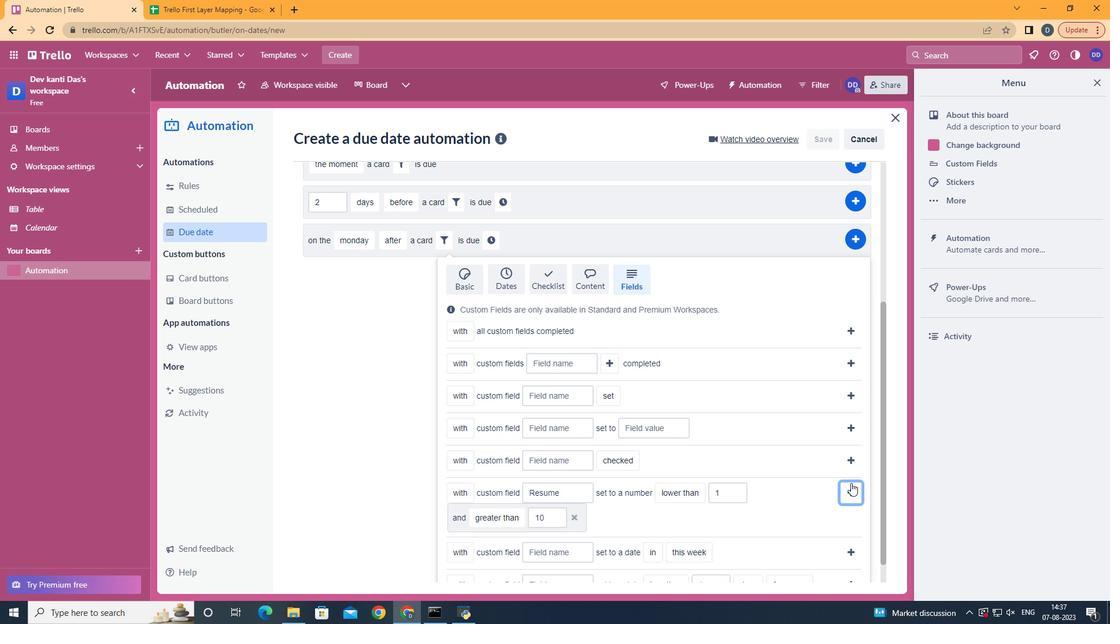 
Action: Mouse moved to (802, 462)
Screenshot: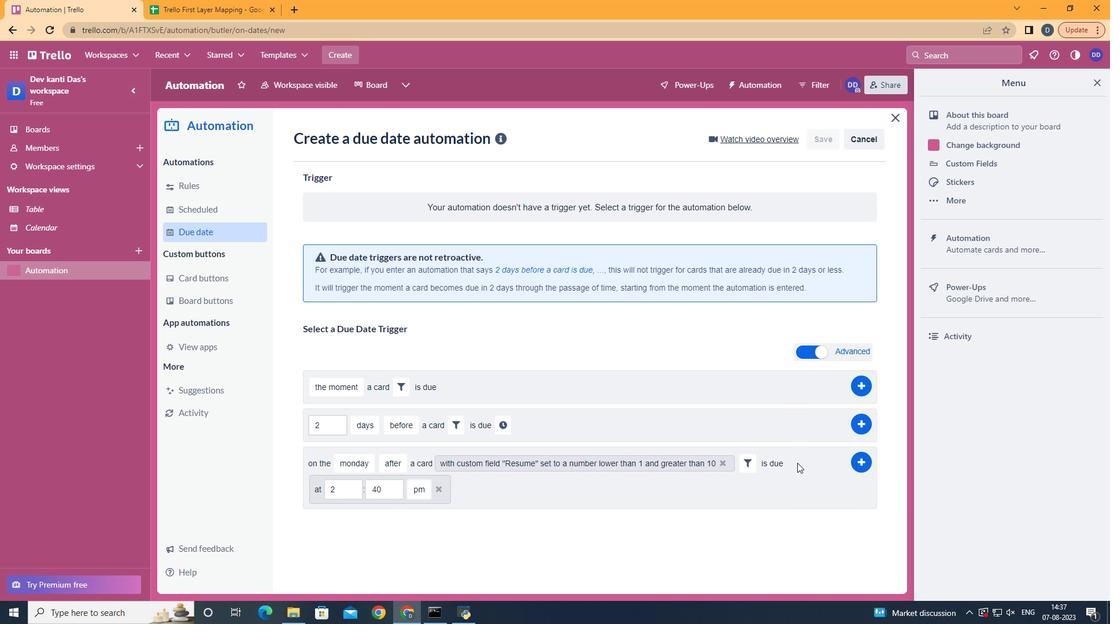 
Action: Mouse pressed left at (802, 462)
Screenshot: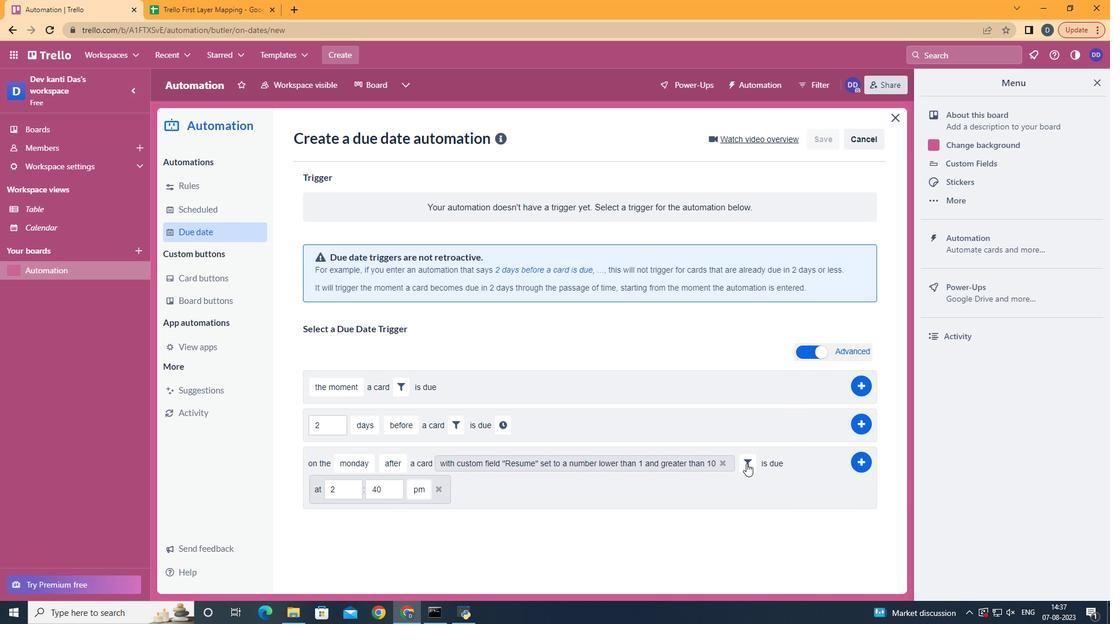 
Action: Mouse moved to (344, 488)
Screenshot: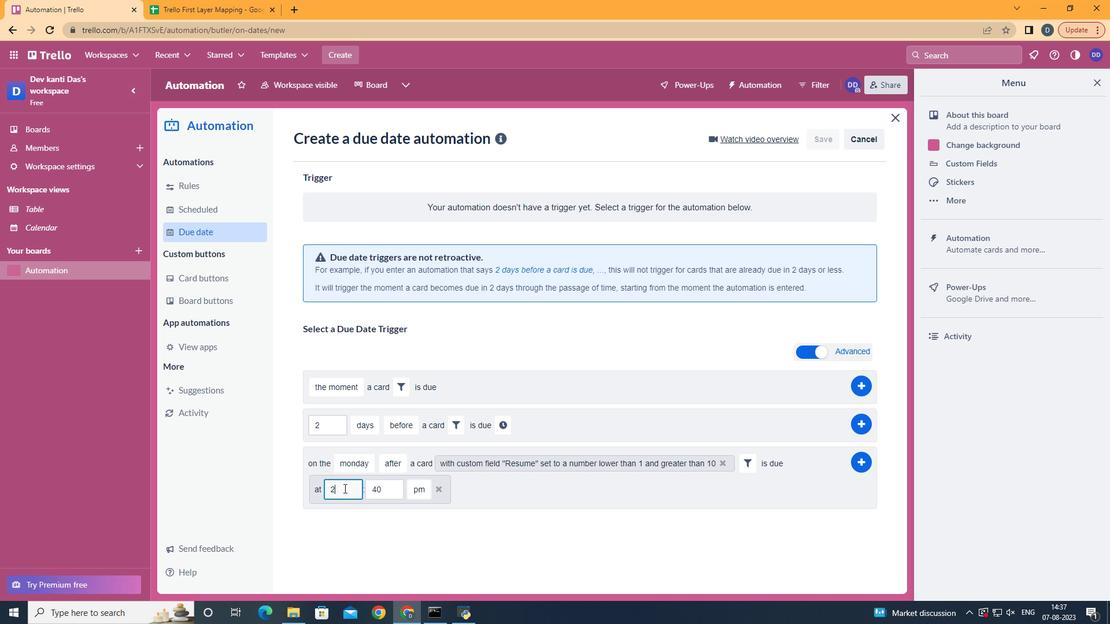 
Action: Mouse pressed left at (344, 488)
Screenshot: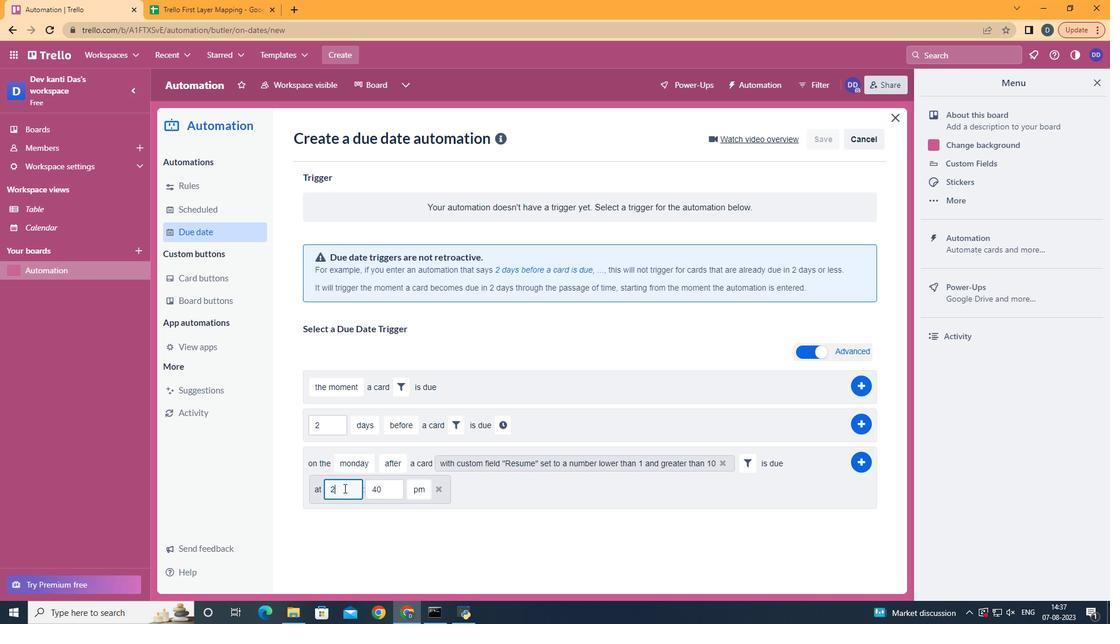 
Action: Mouse moved to (343, 488)
Screenshot: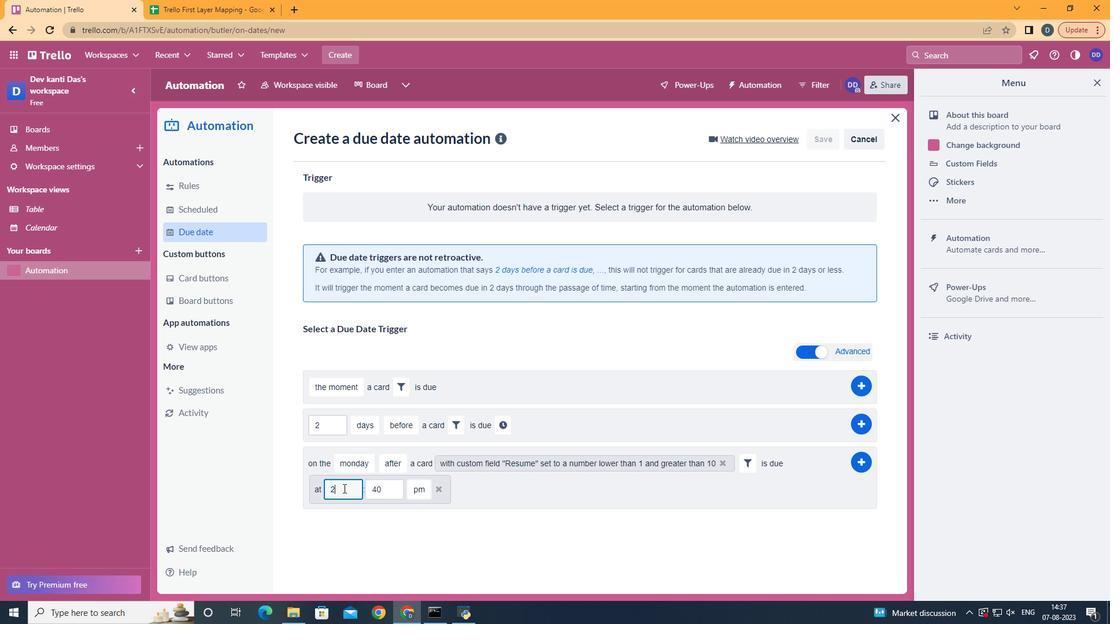 
Action: Key pressed <Key.backspace>11
Screenshot: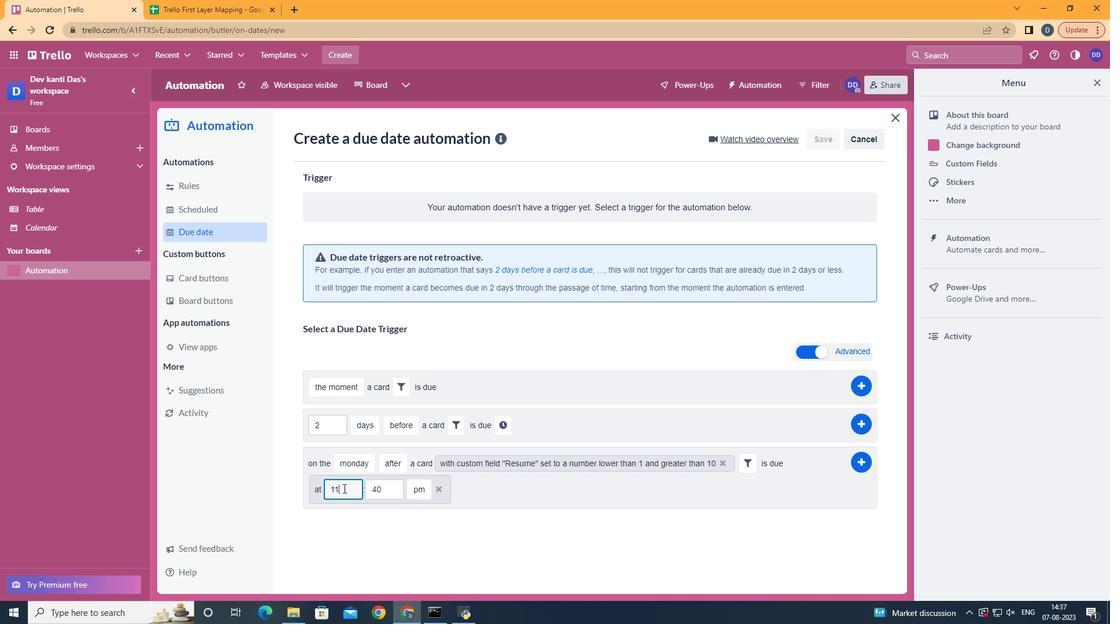 
Action: Mouse moved to (393, 493)
Screenshot: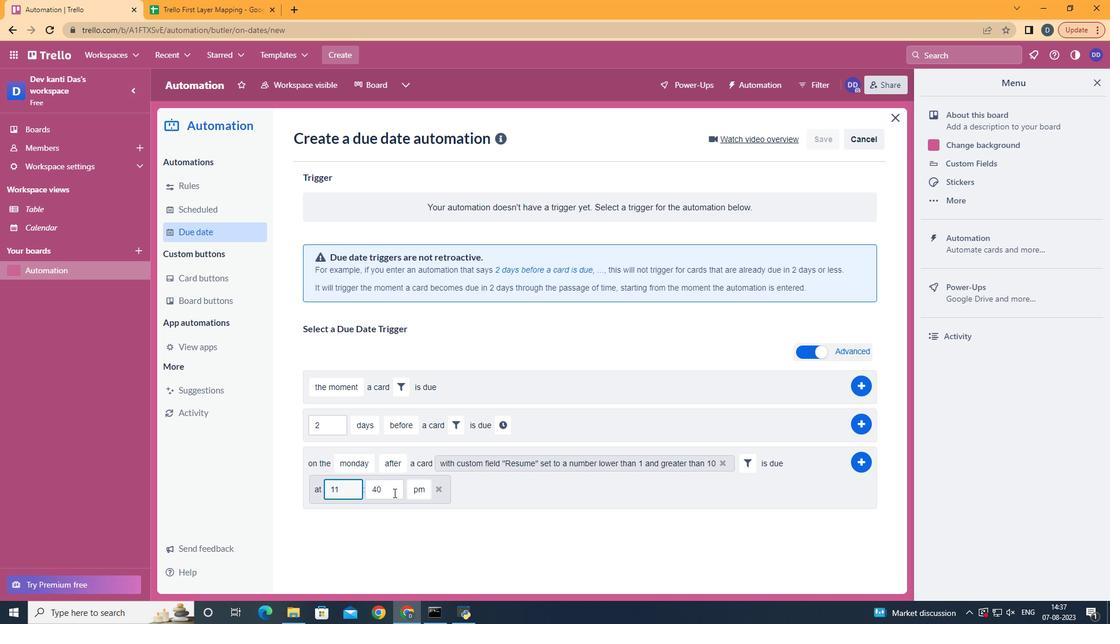 
Action: Mouse pressed left at (393, 493)
Screenshot: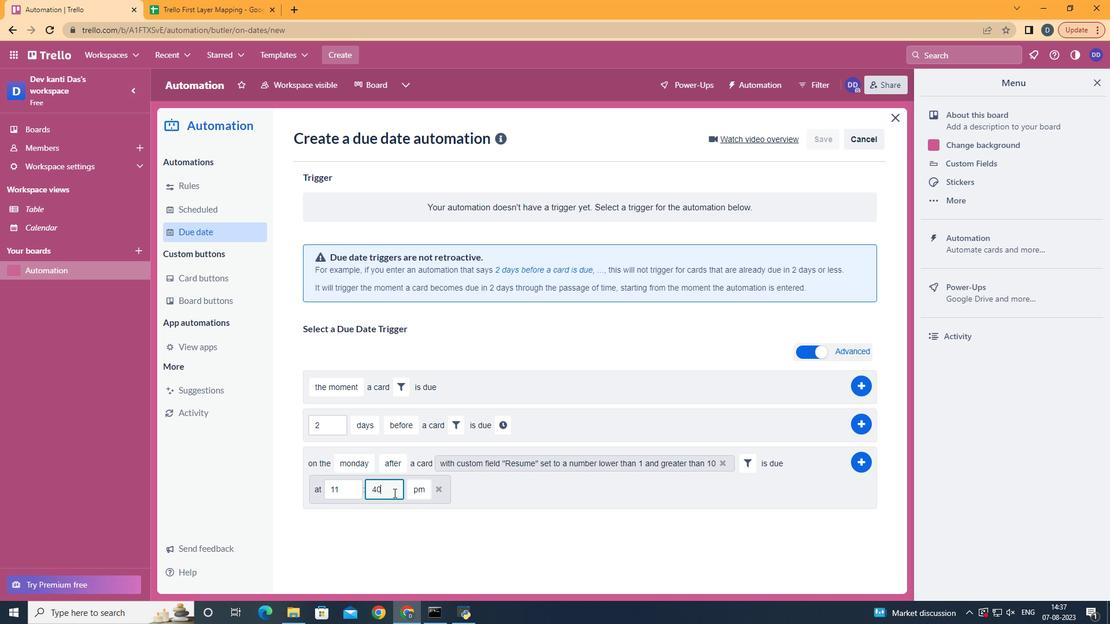 
Action: Key pressed <Key.backspace><Key.backspace>00
Screenshot: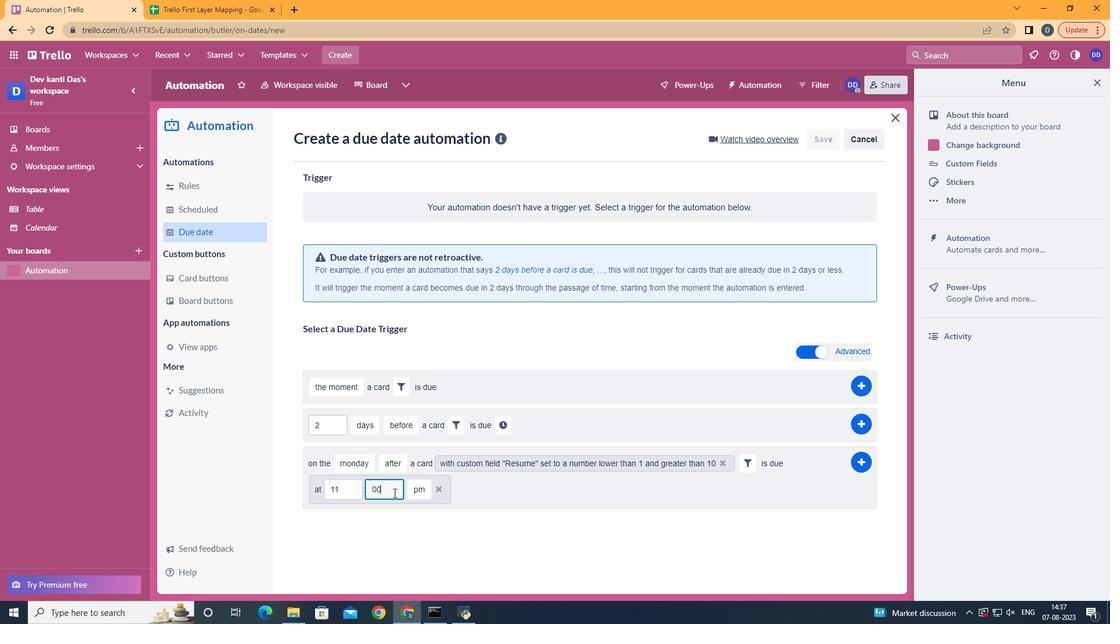
Action: Mouse moved to (420, 507)
Screenshot: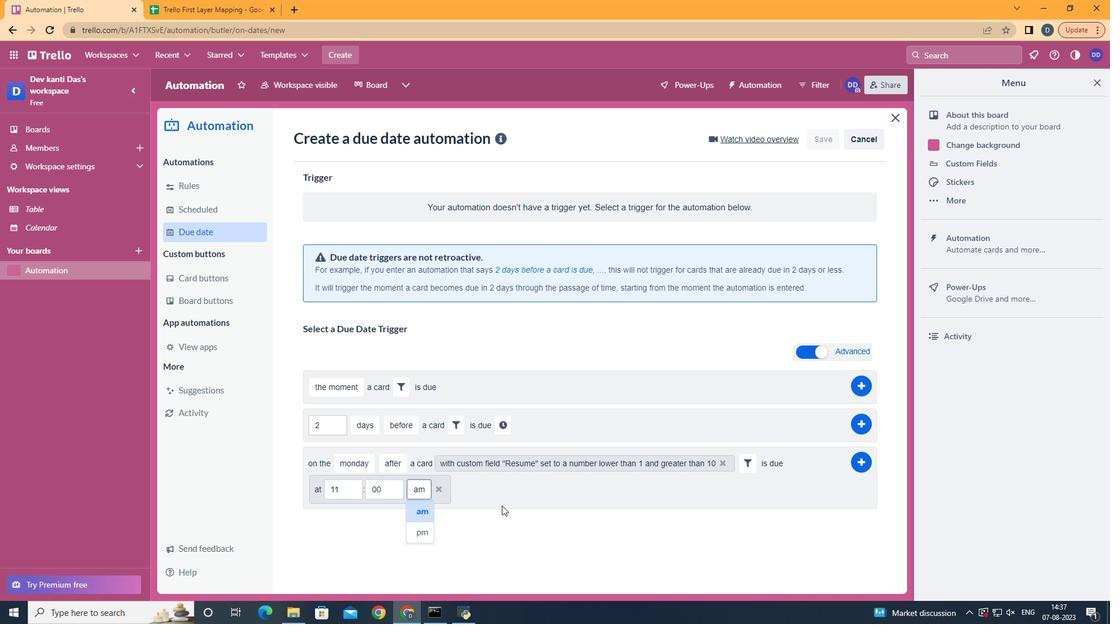 
Action: Mouse pressed left at (420, 507)
Screenshot: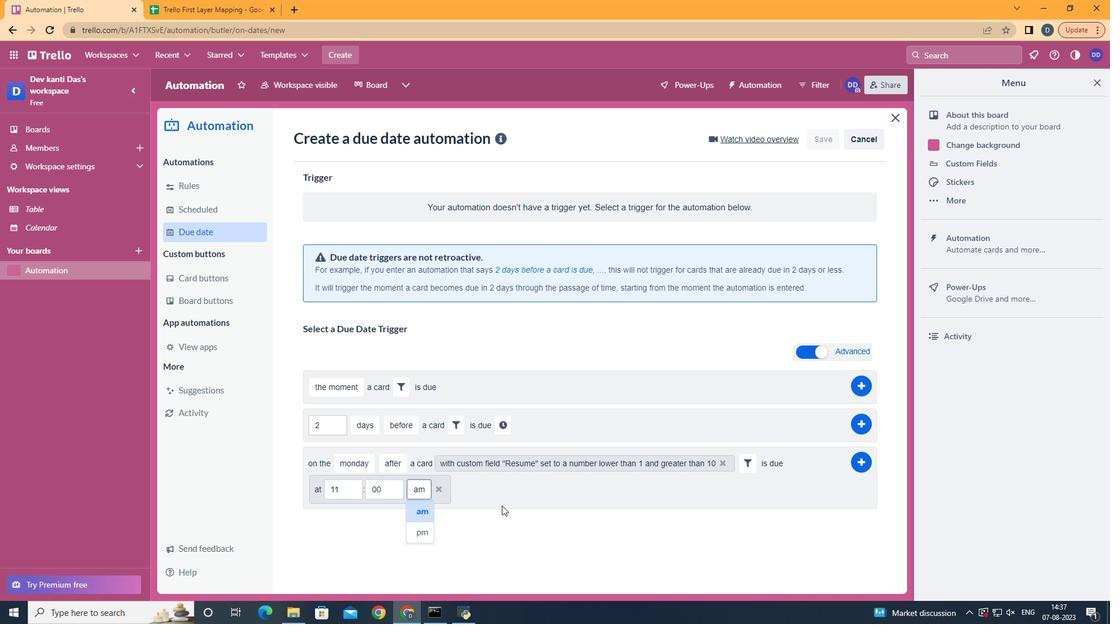 
Action: Mouse moved to (859, 465)
Screenshot: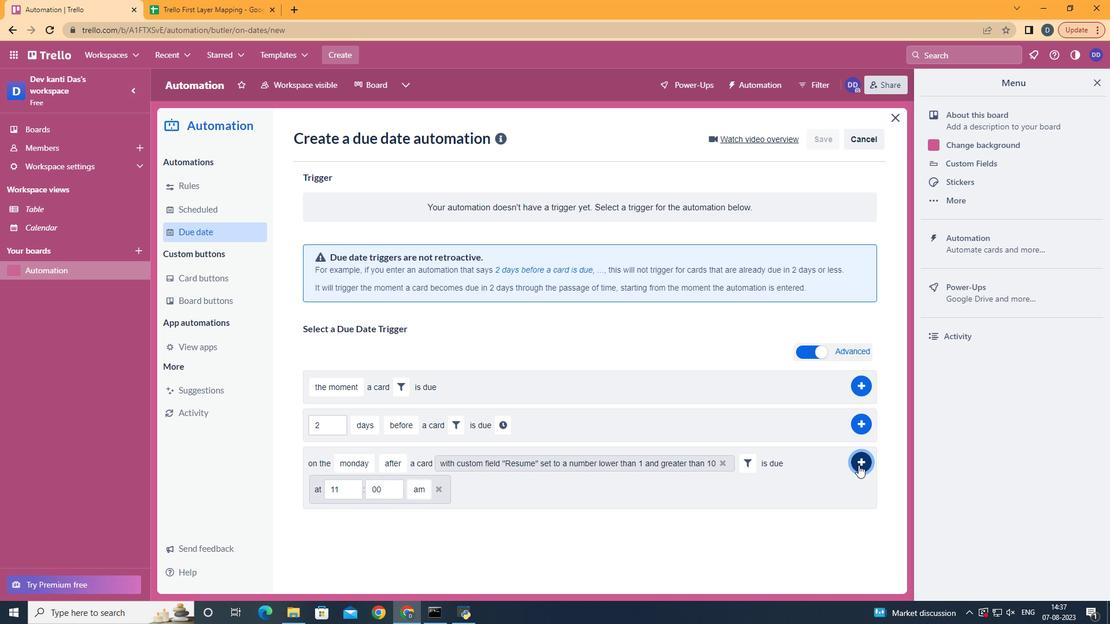 
Action: Mouse pressed left at (859, 465)
Screenshot: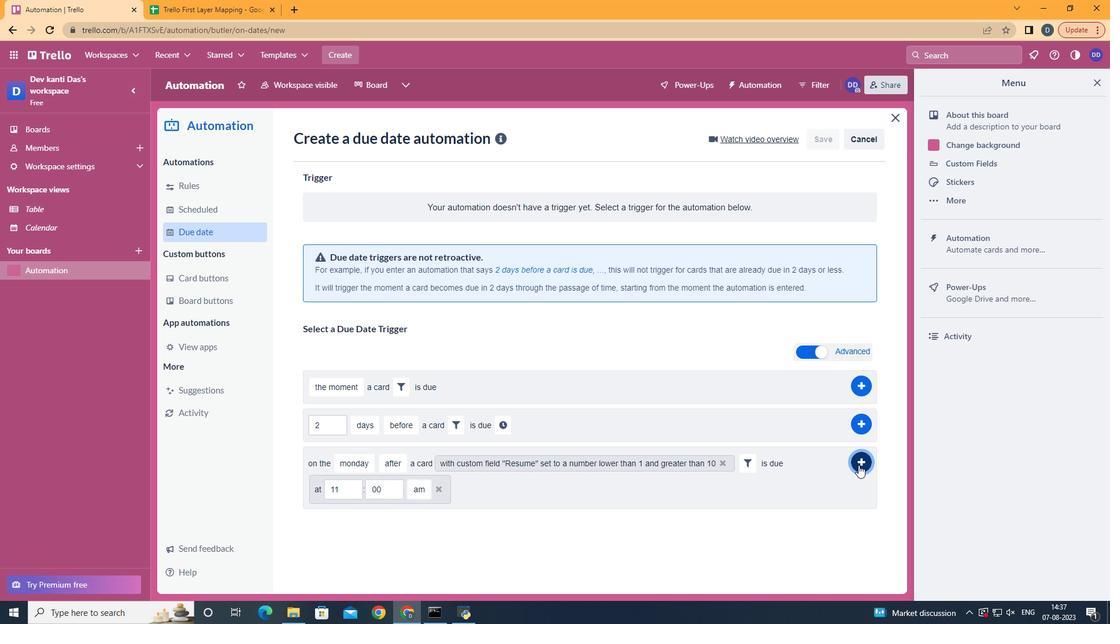 
Action: Mouse moved to (597, 189)
Screenshot: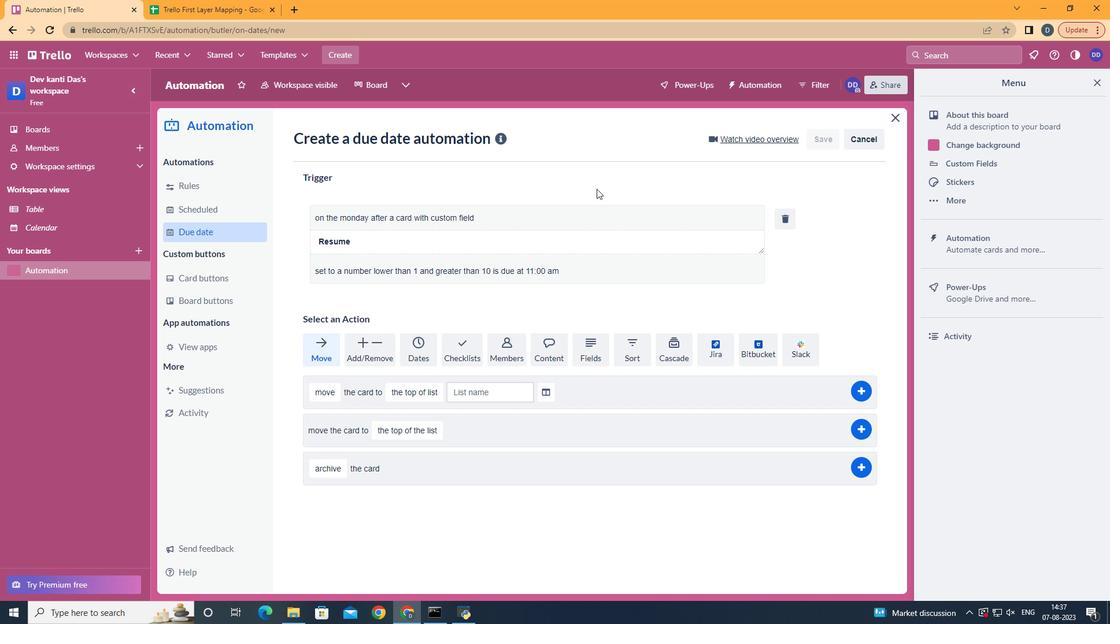 
